 Task: Open Card Card0000000049 in Board Board0000000013 in Workspace WS0000000005 in Trello. Add Member Ayush98111@gmail.com to Card Card0000000049 in Board Board0000000013 in Workspace WS0000000005 in Trello. Add Green Label titled Label0000000049 to Card Card0000000049 in Board Board0000000013 in Workspace WS0000000005 in Trello. Add Checklist CL0000000049 to Card Card0000000049 in Board Board0000000013 in Workspace WS0000000005 in Trello. Add Dates with Start Date as Apr 08 2023 and Due Date as Apr 30 2023 to Card Card0000000049 in Board Board0000000013 in Workspace WS0000000005 in Trello
Action: Mouse moved to (100, 375)
Screenshot: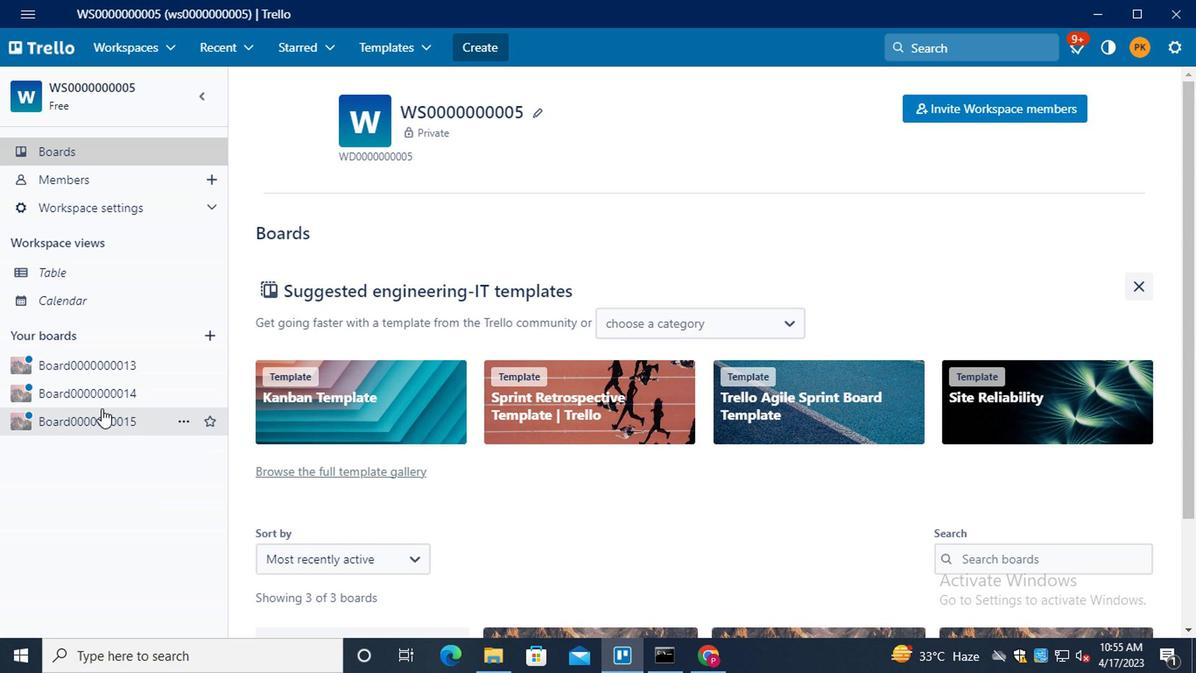 
Action: Mouse pressed left at (100, 375)
Screenshot: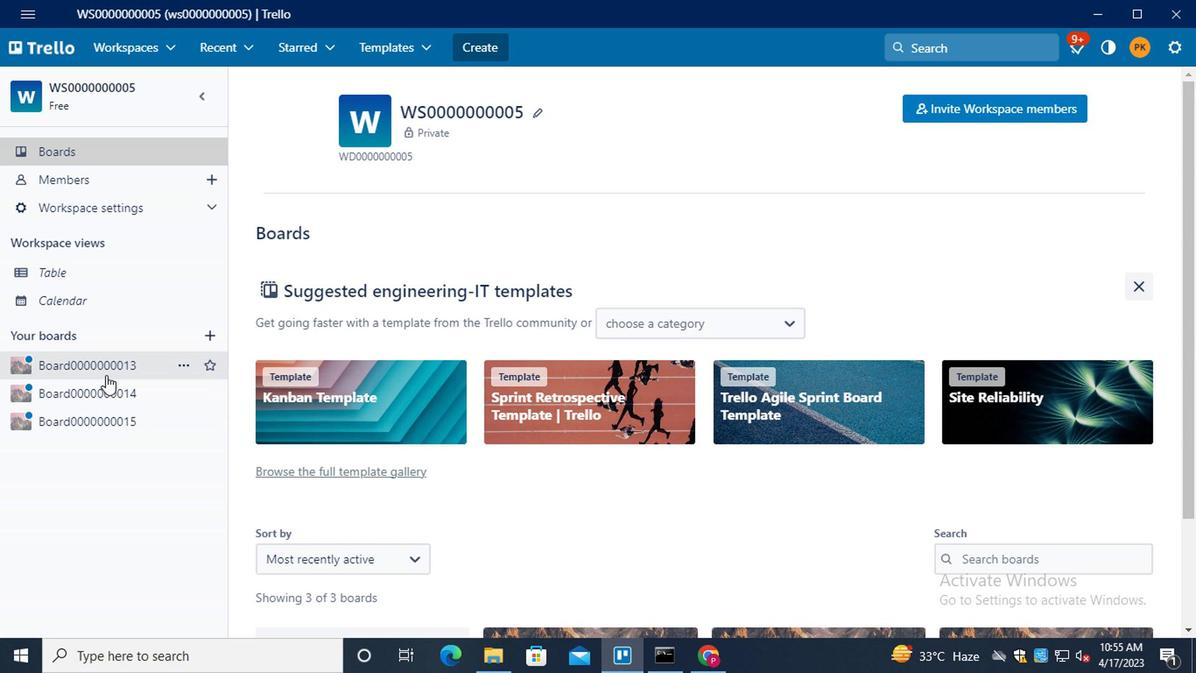 
Action: Mouse moved to (382, 168)
Screenshot: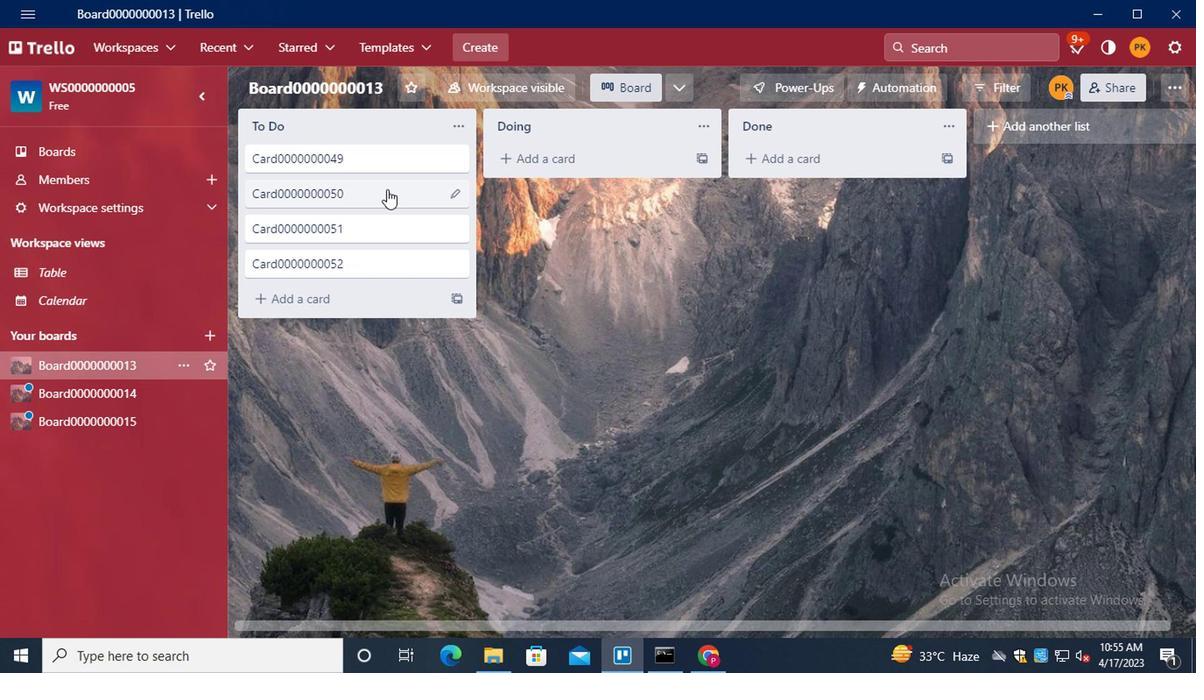 
Action: Mouse pressed left at (382, 168)
Screenshot: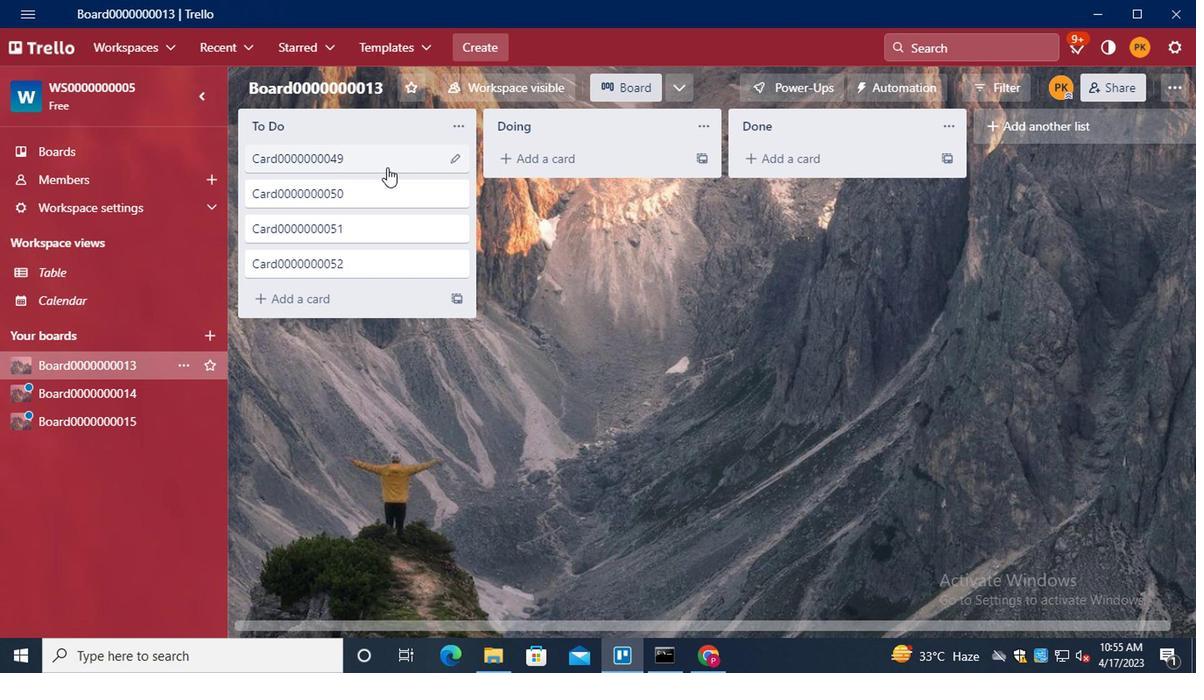 
Action: Mouse moved to (802, 170)
Screenshot: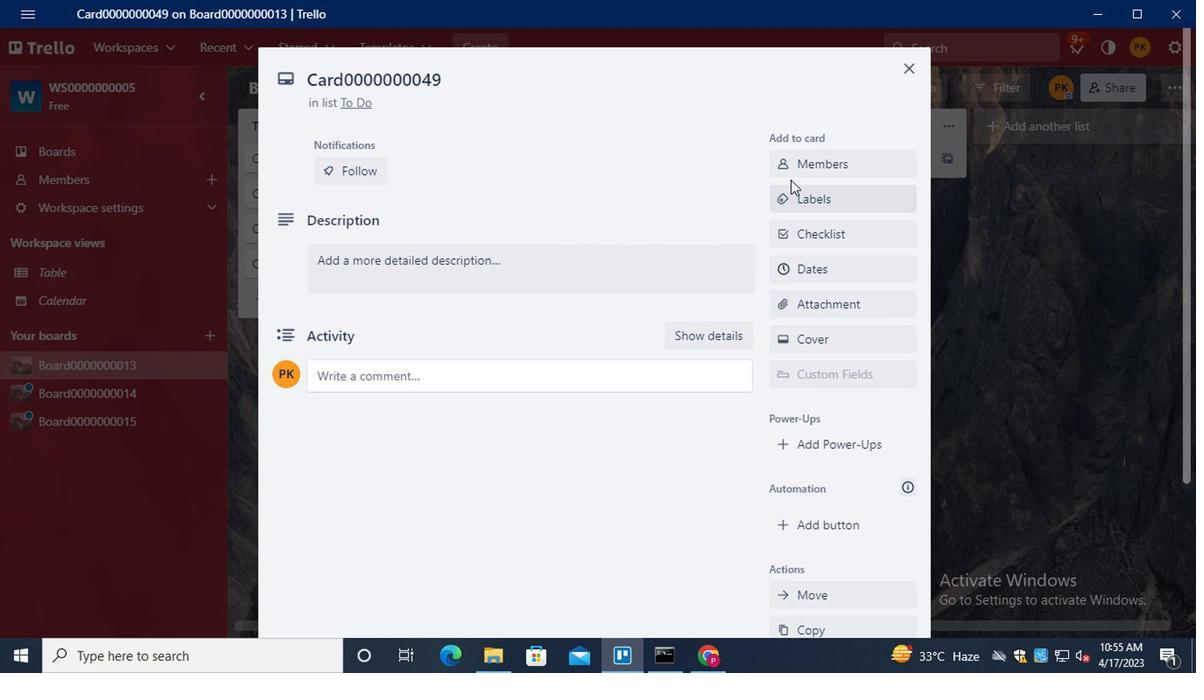 
Action: Mouse pressed left at (802, 170)
Screenshot: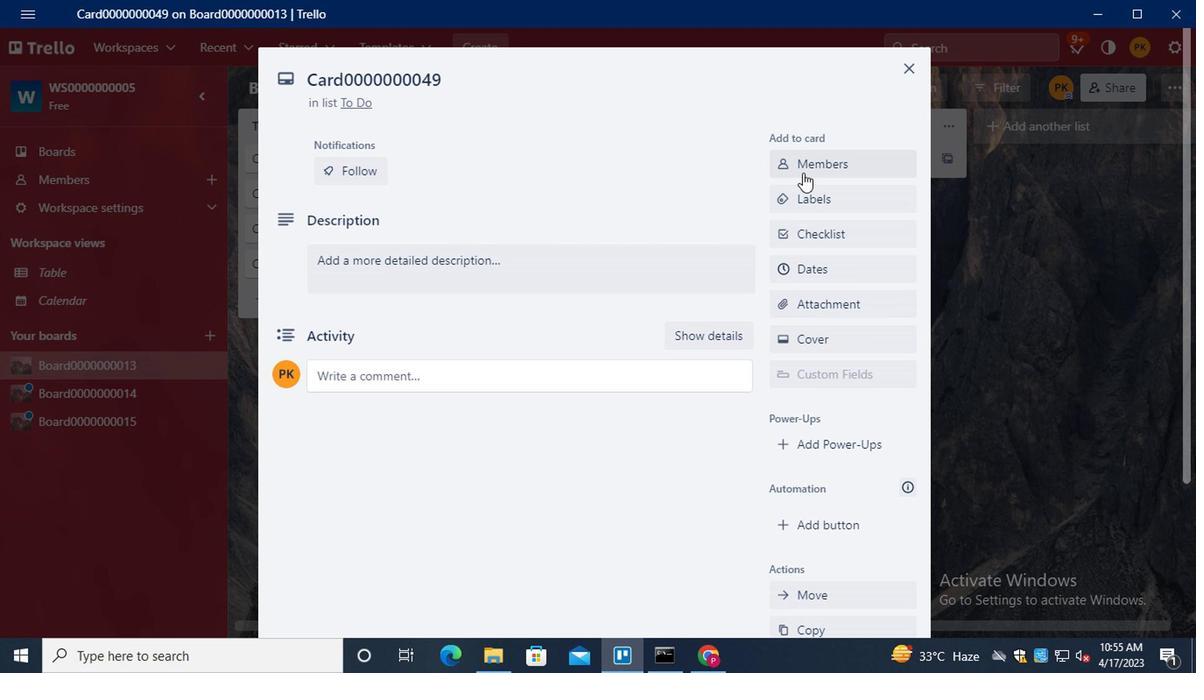 
Action: Mouse moved to (787, 179)
Screenshot: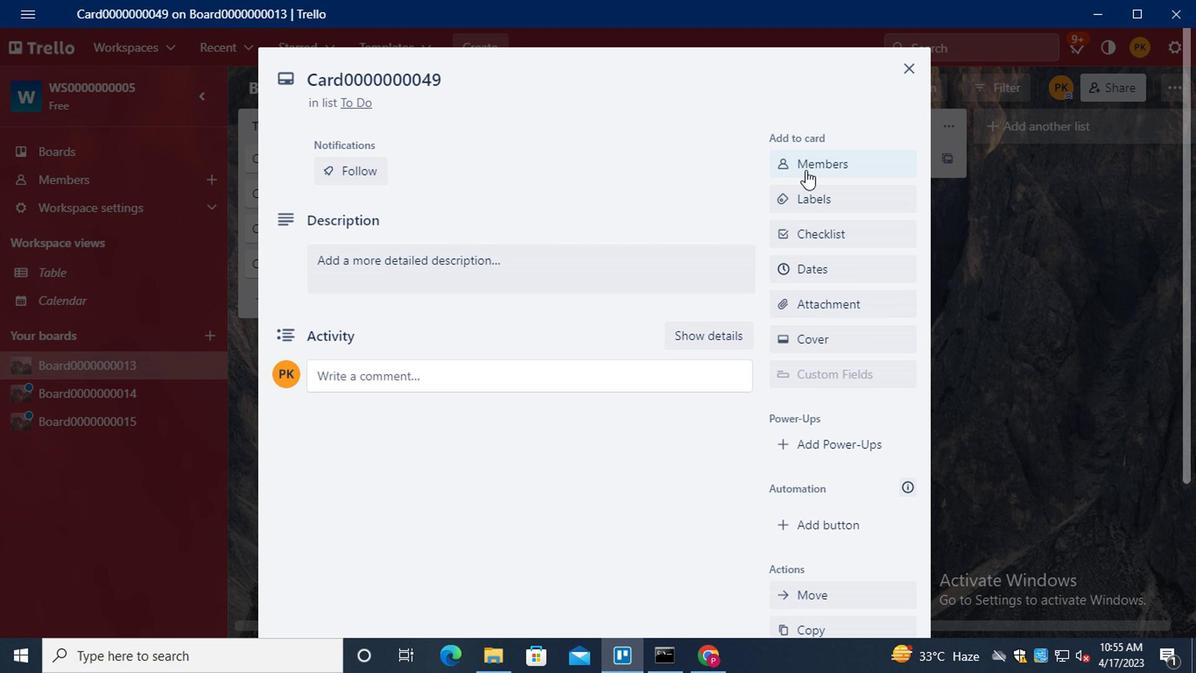 
Action: Key pressed <Key.shift>AYU
Screenshot: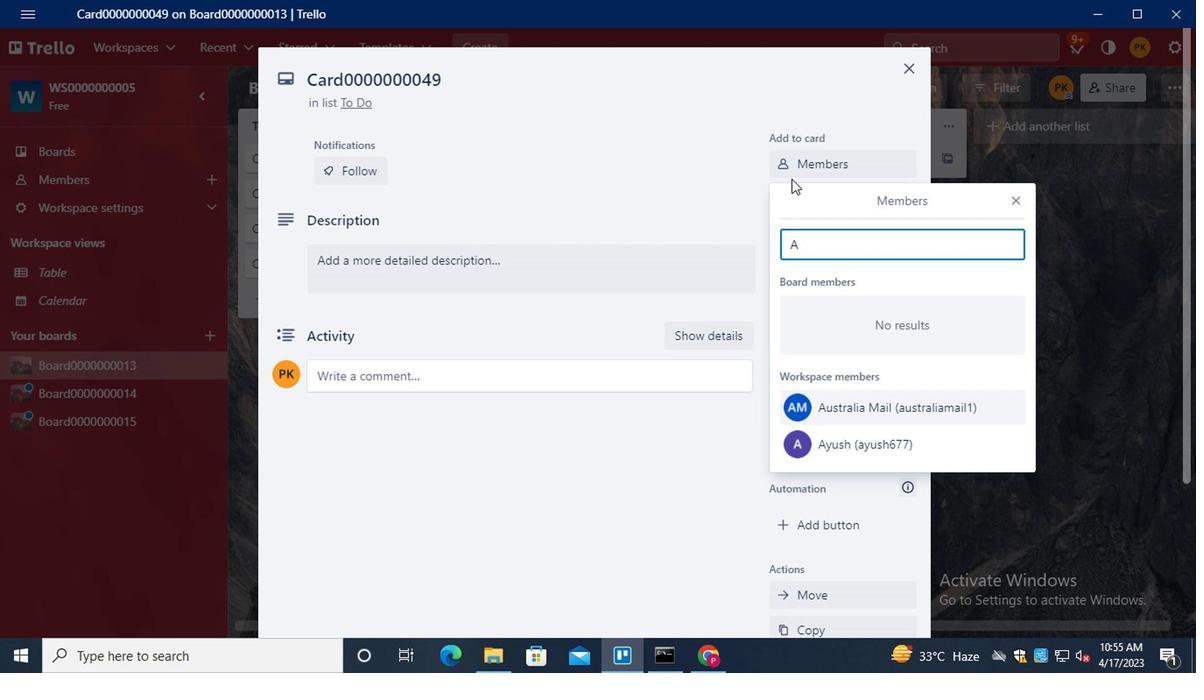 
Action: Mouse moved to (835, 414)
Screenshot: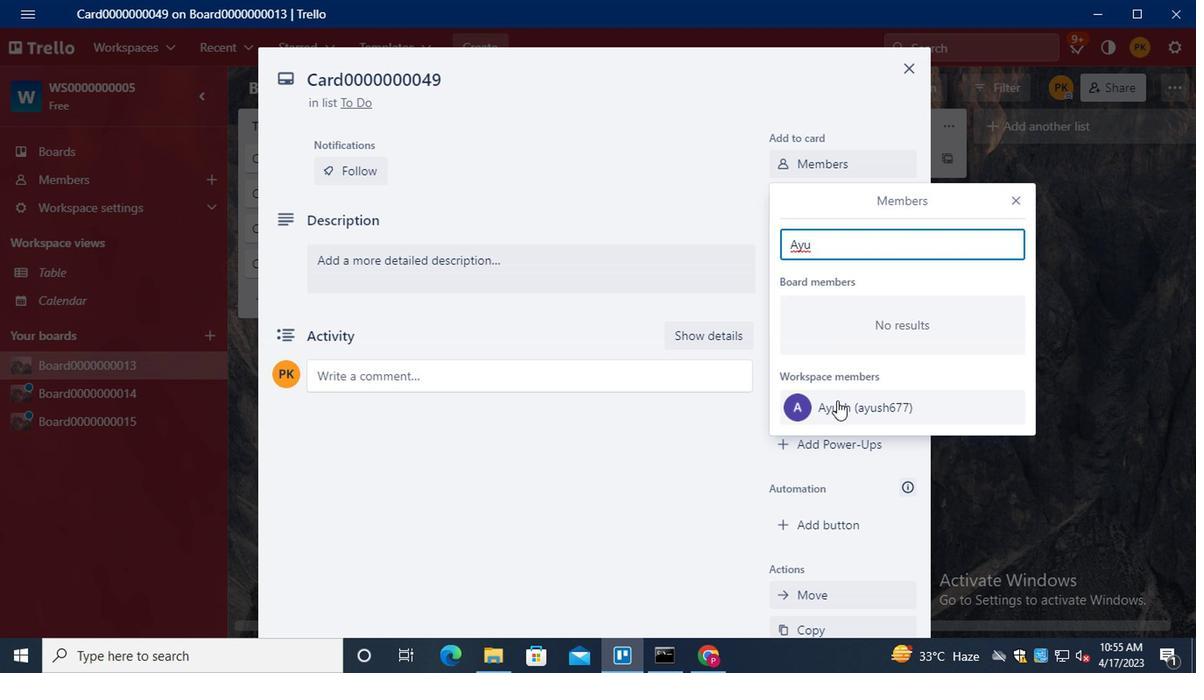 
Action: Mouse pressed left at (835, 414)
Screenshot: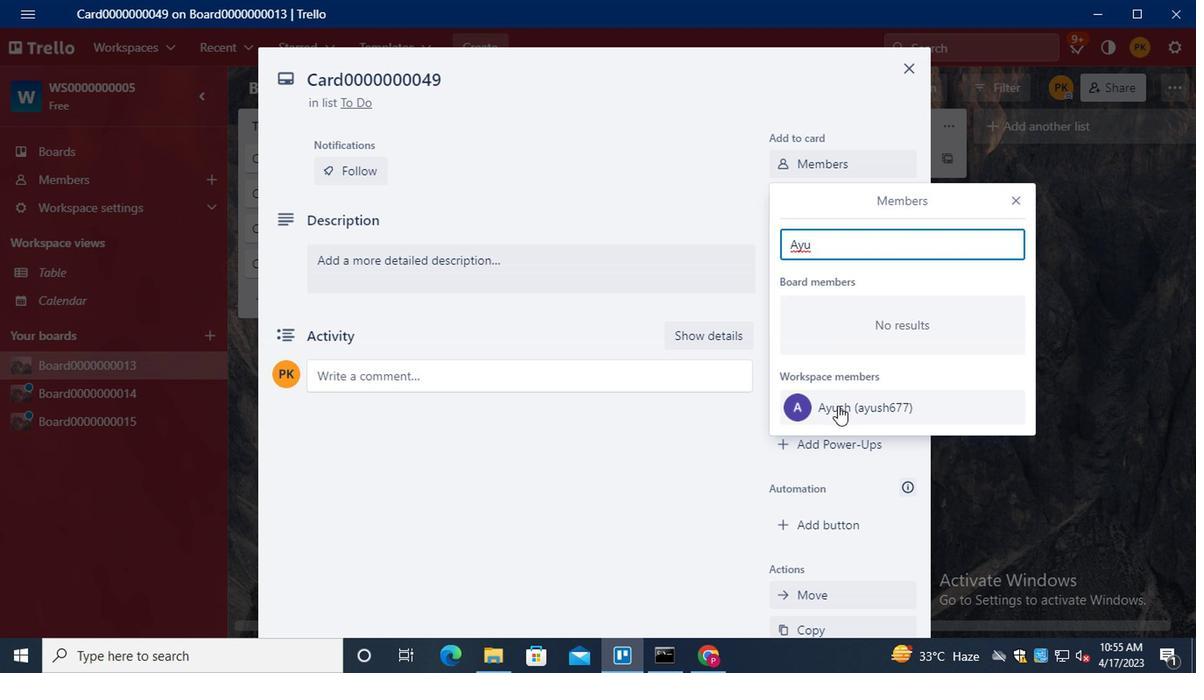 
Action: Mouse moved to (912, 260)
Screenshot: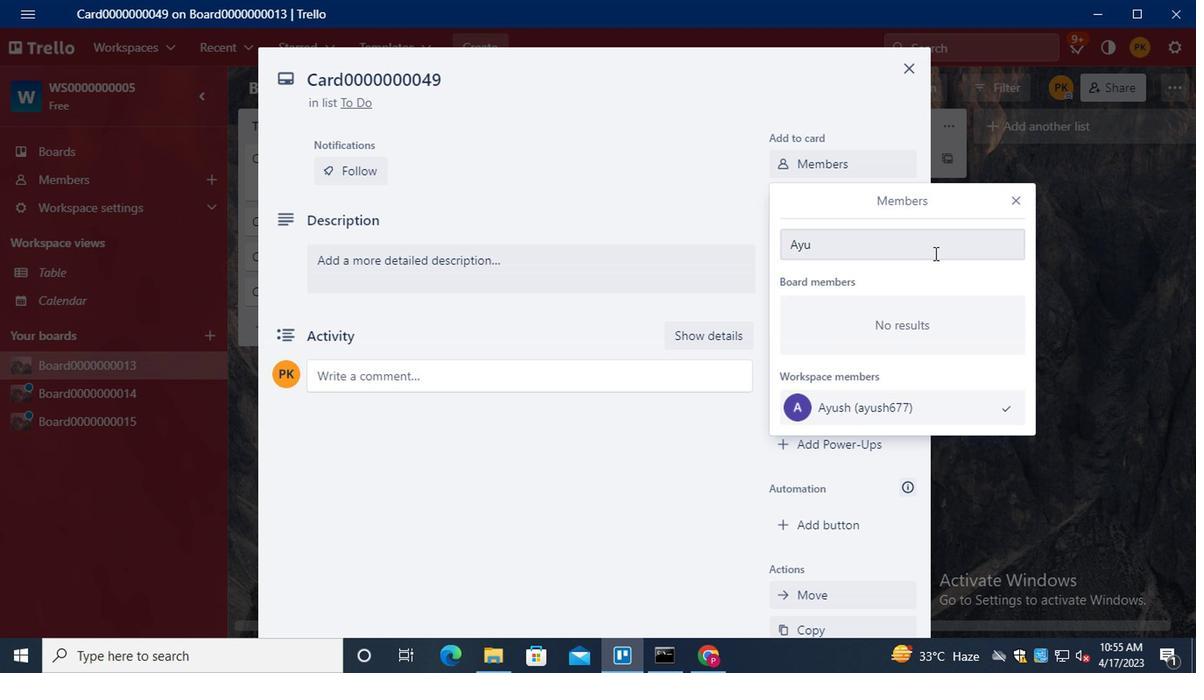 
Action: Mouse pressed left at (912, 260)
Screenshot: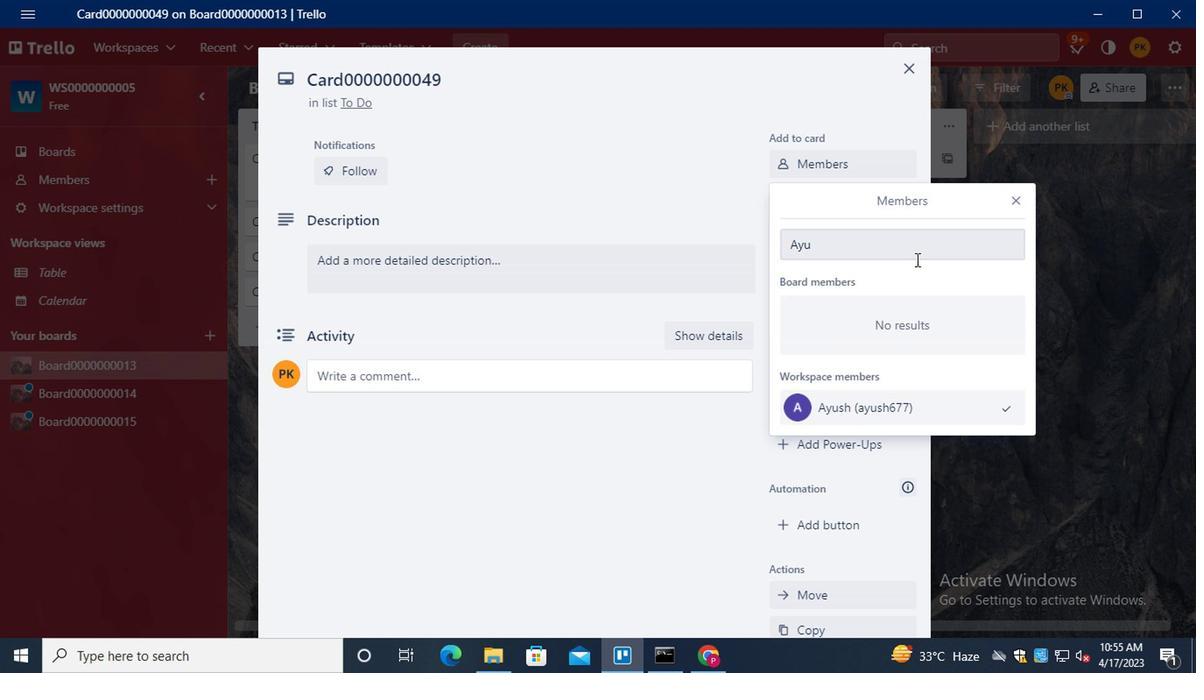 
Action: Key pressed SH98111<Key.shift>@GMAIL.COM
Screenshot: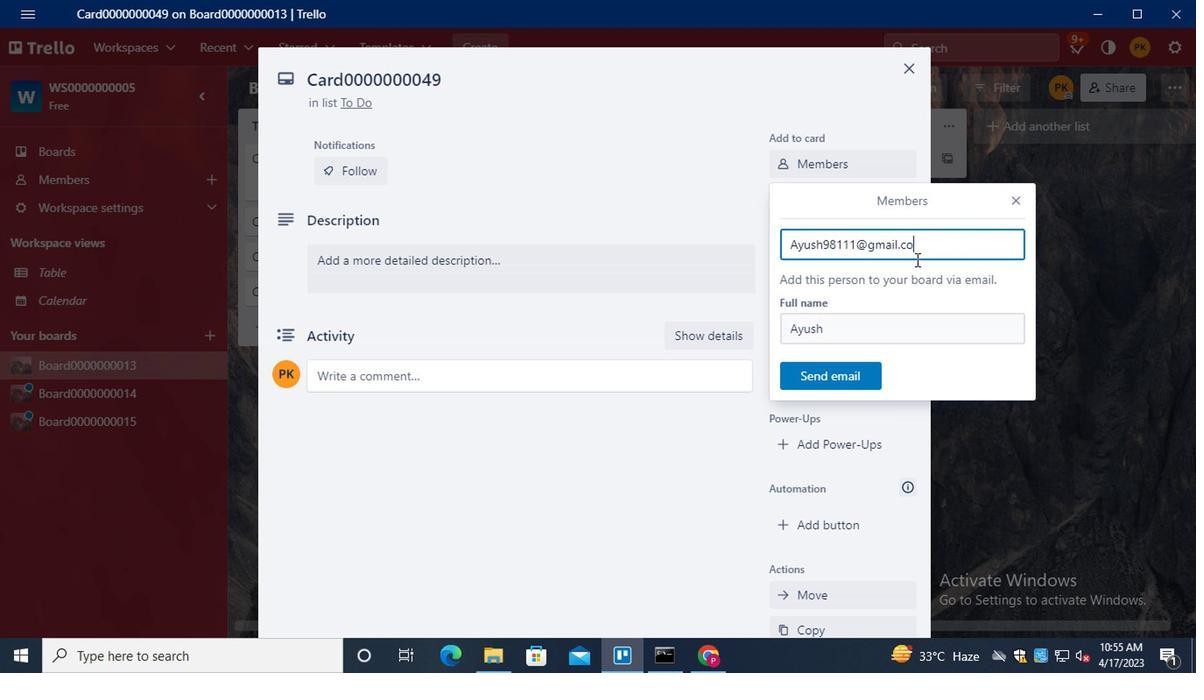 
Action: Mouse moved to (825, 370)
Screenshot: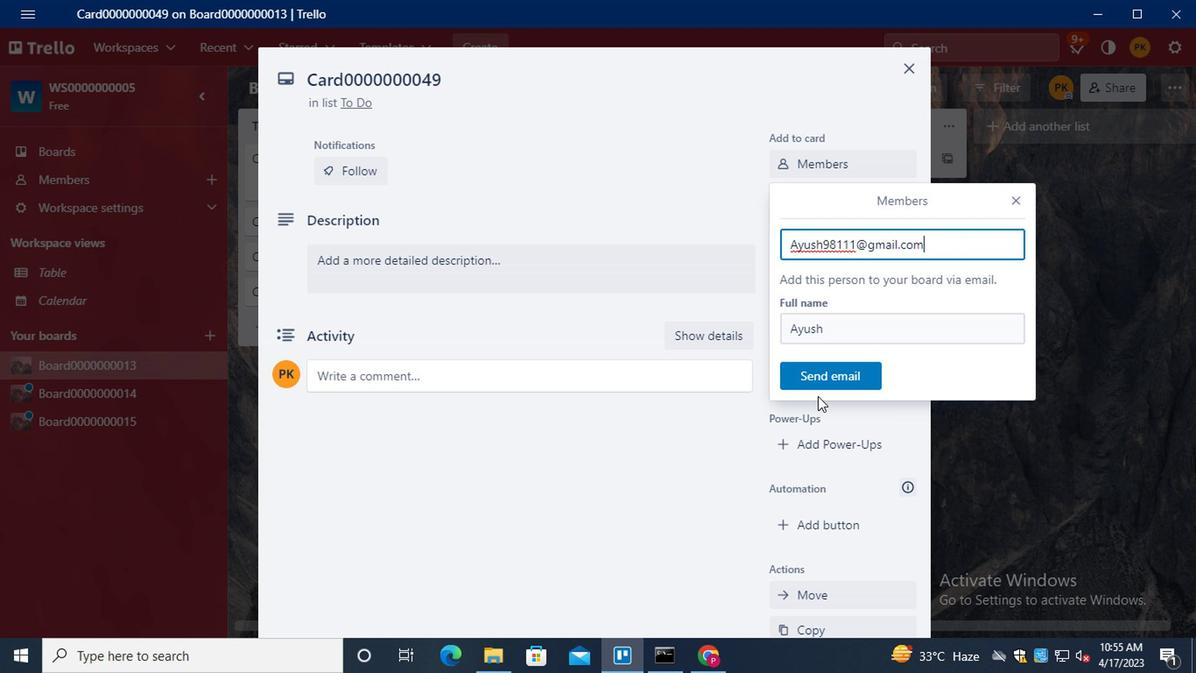 
Action: Mouse pressed left at (825, 370)
Screenshot: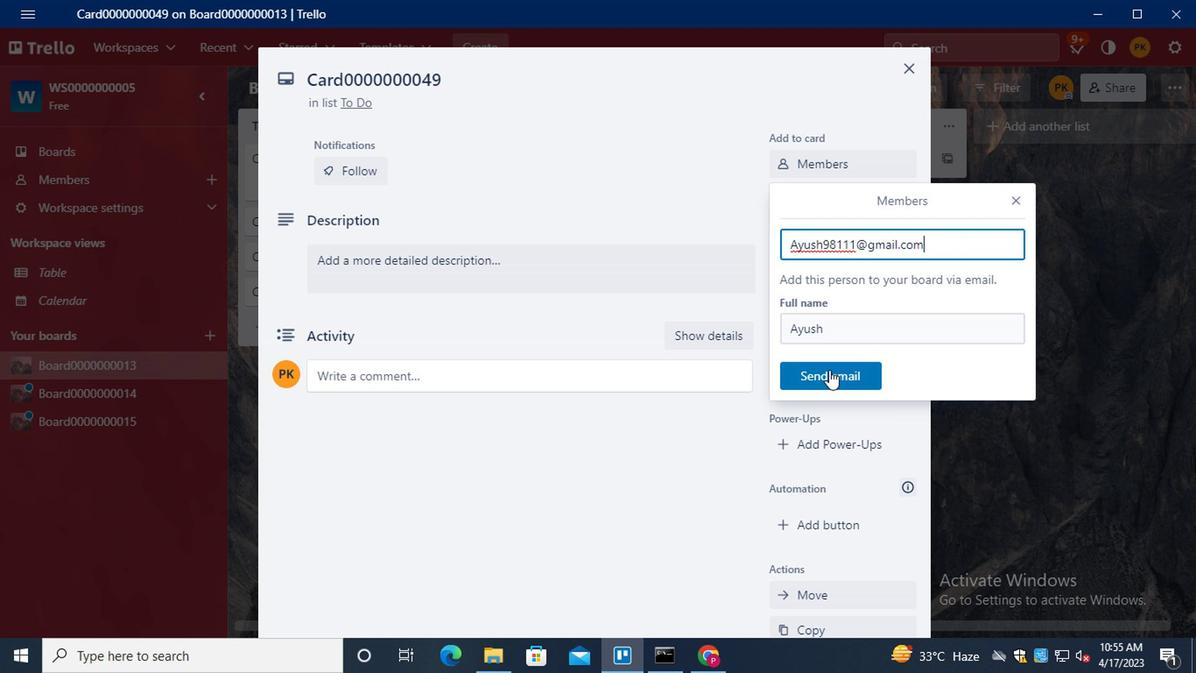 
Action: Mouse moved to (1011, 198)
Screenshot: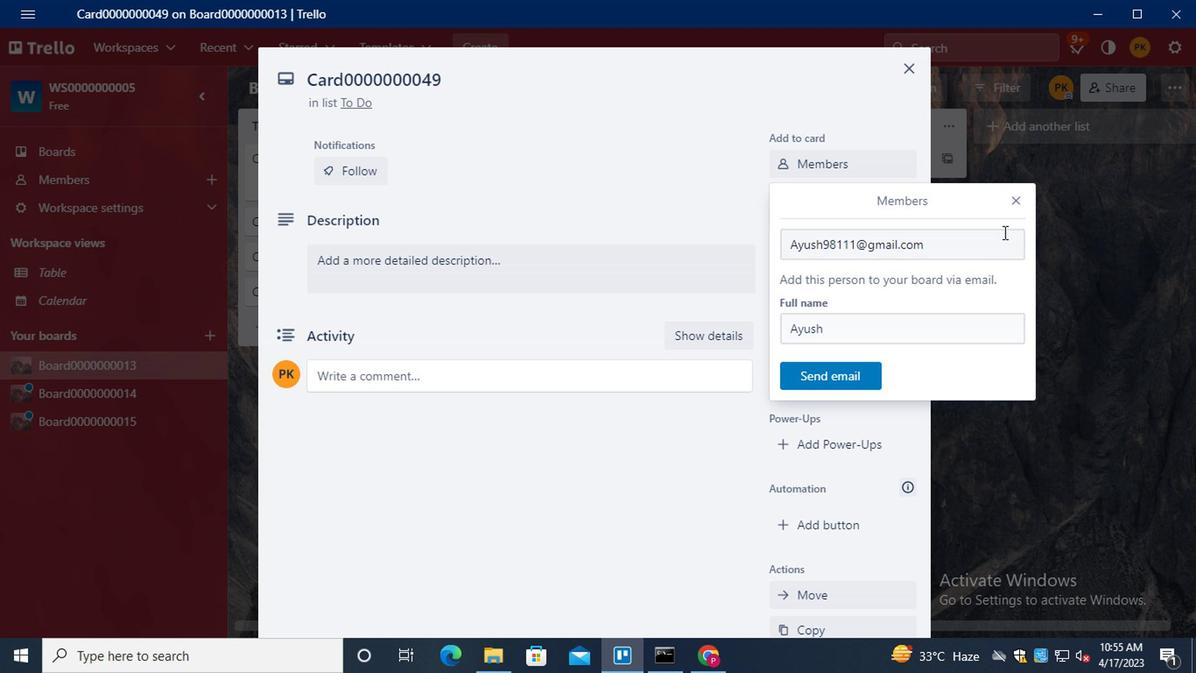
Action: Mouse pressed left at (1011, 198)
Screenshot: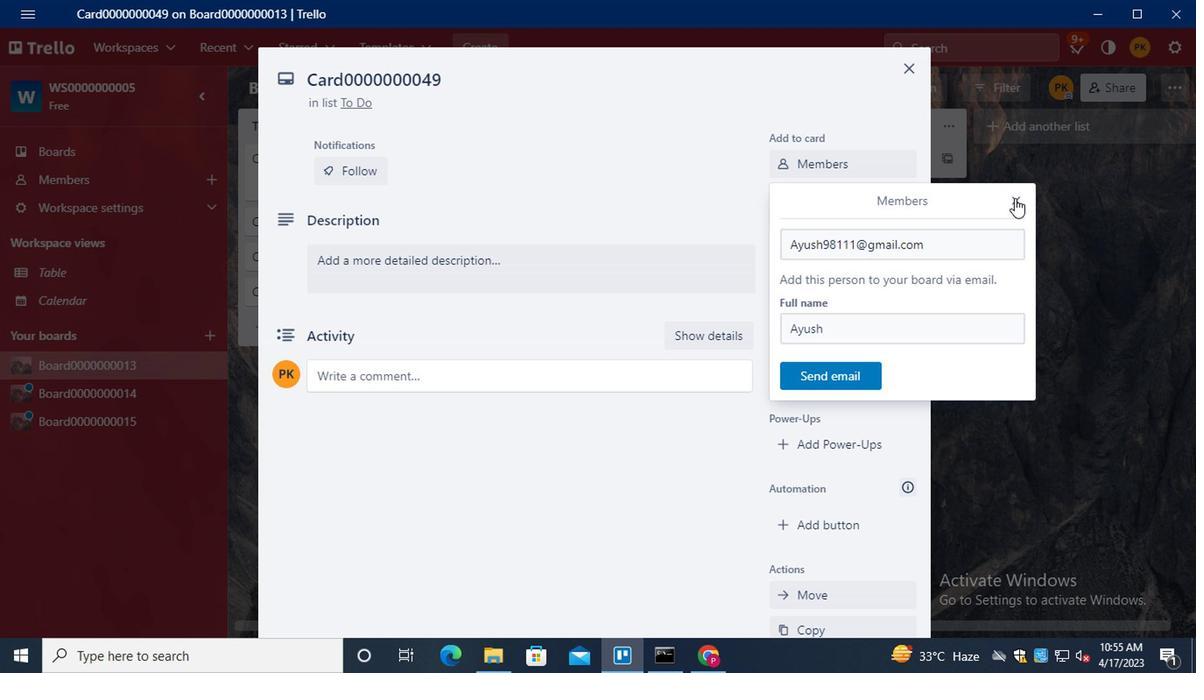 
Action: Mouse moved to (851, 203)
Screenshot: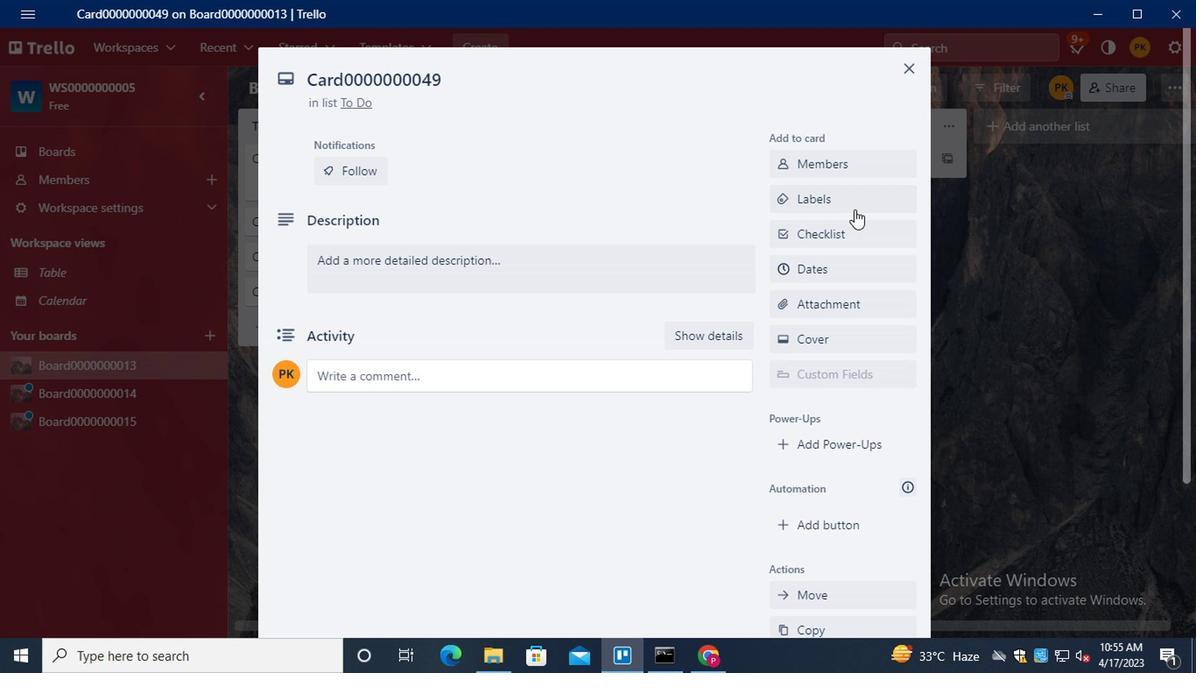 
Action: Mouse pressed left at (851, 203)
Screenshot: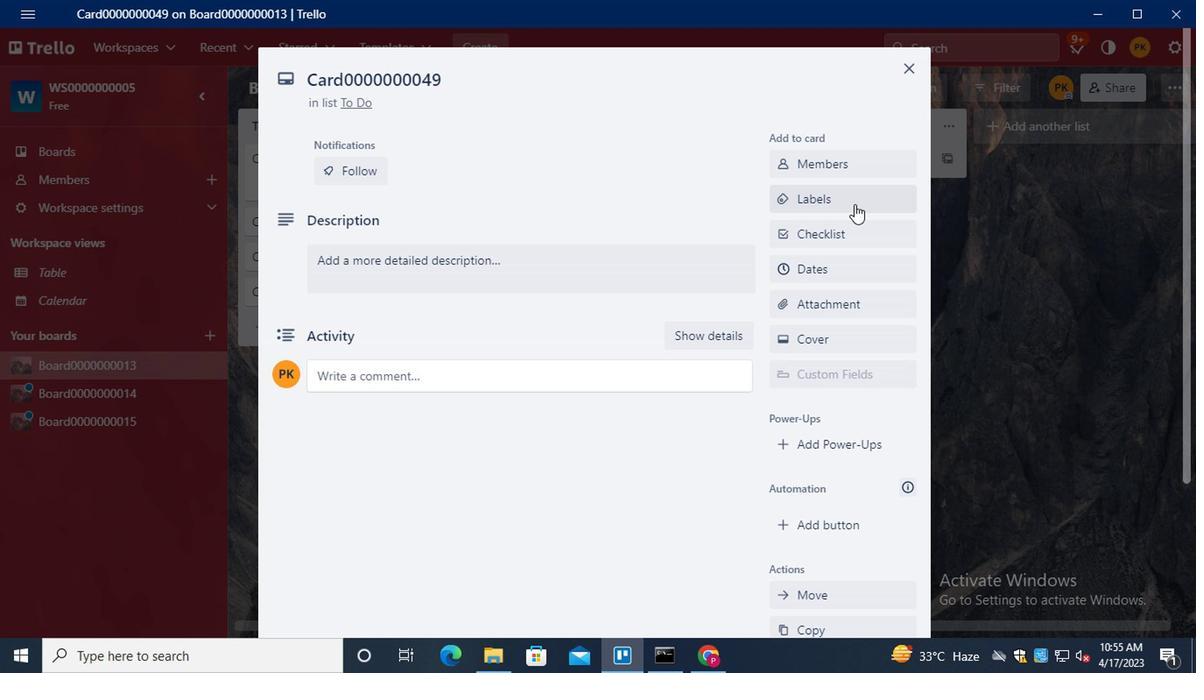
Action: Mouse moved to (864, 398)
Screenshot: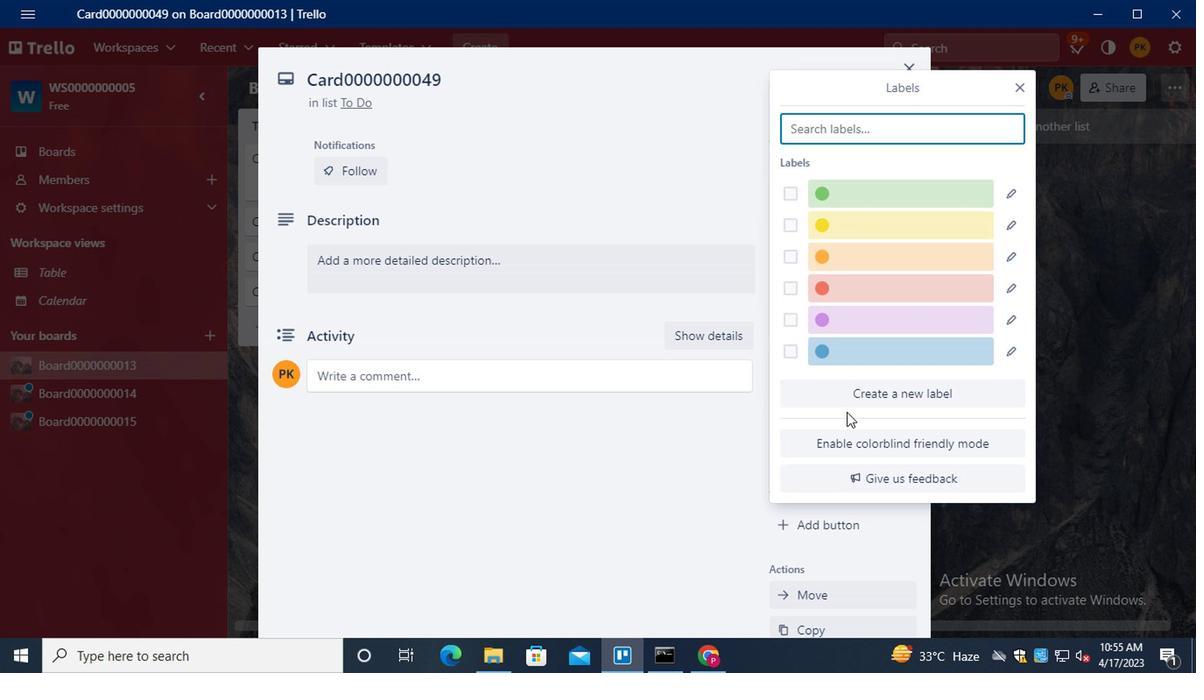 
Action: Mouse pressed left at (864, 398)
Screenshot: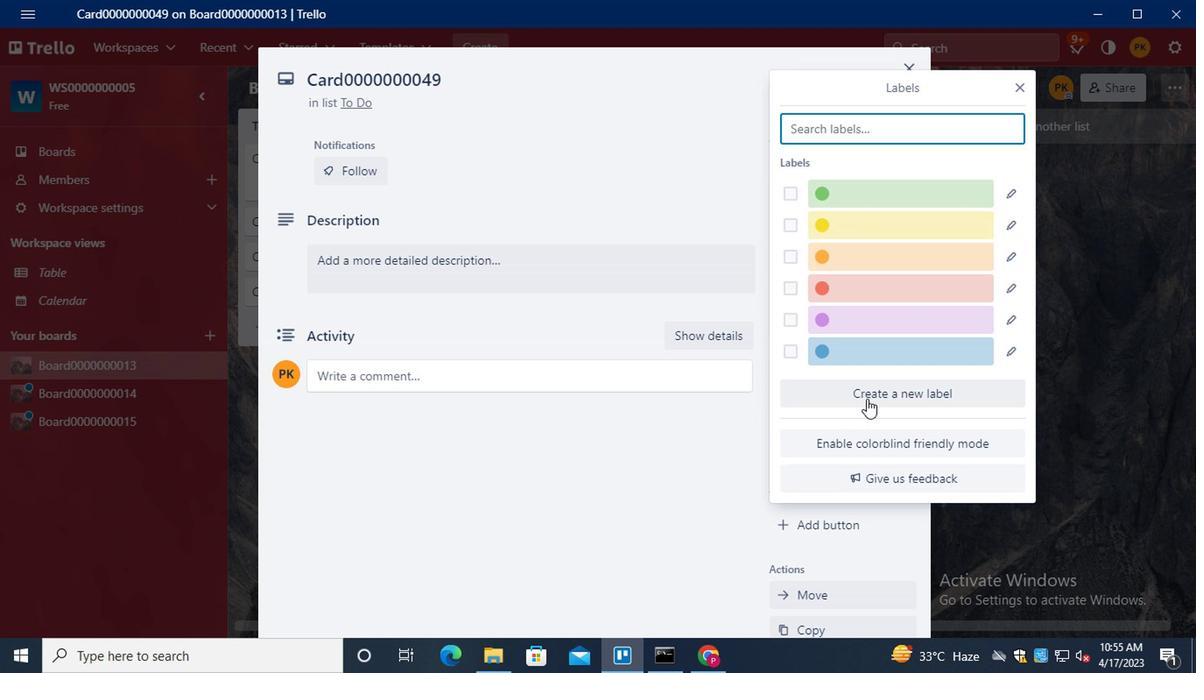 
Action: Mouse moved to (852, 238)
Screenshot: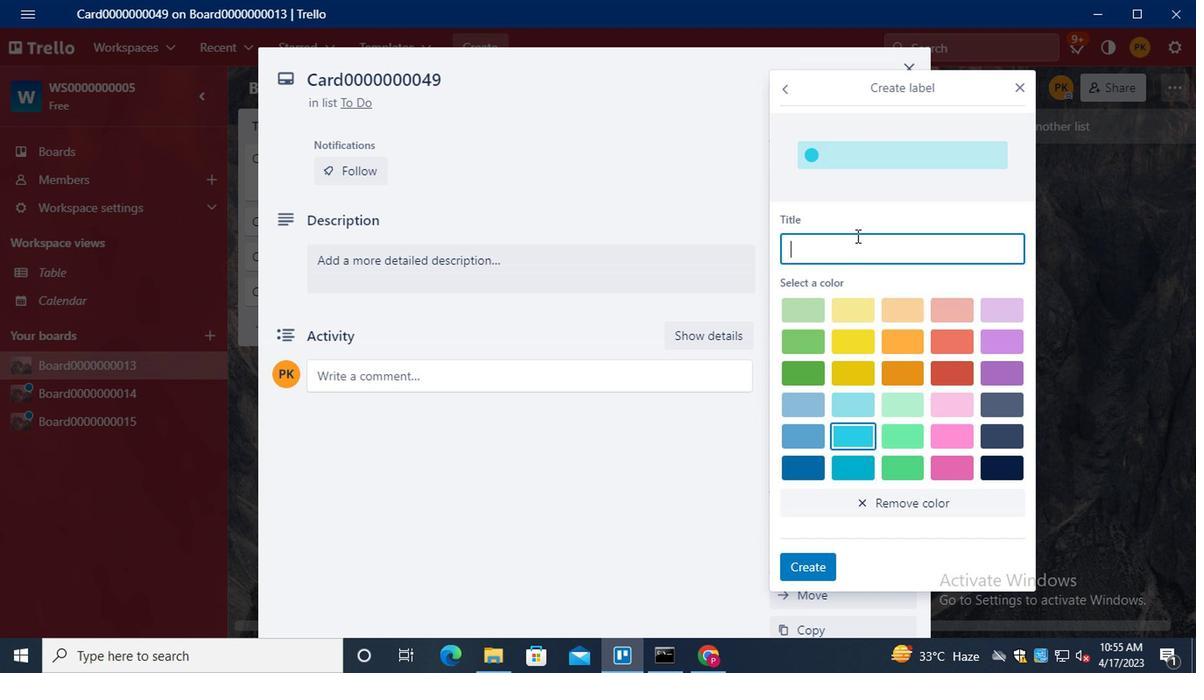 
Action: Key pressed <Key.shift>LABEL0000000049
Screenshot: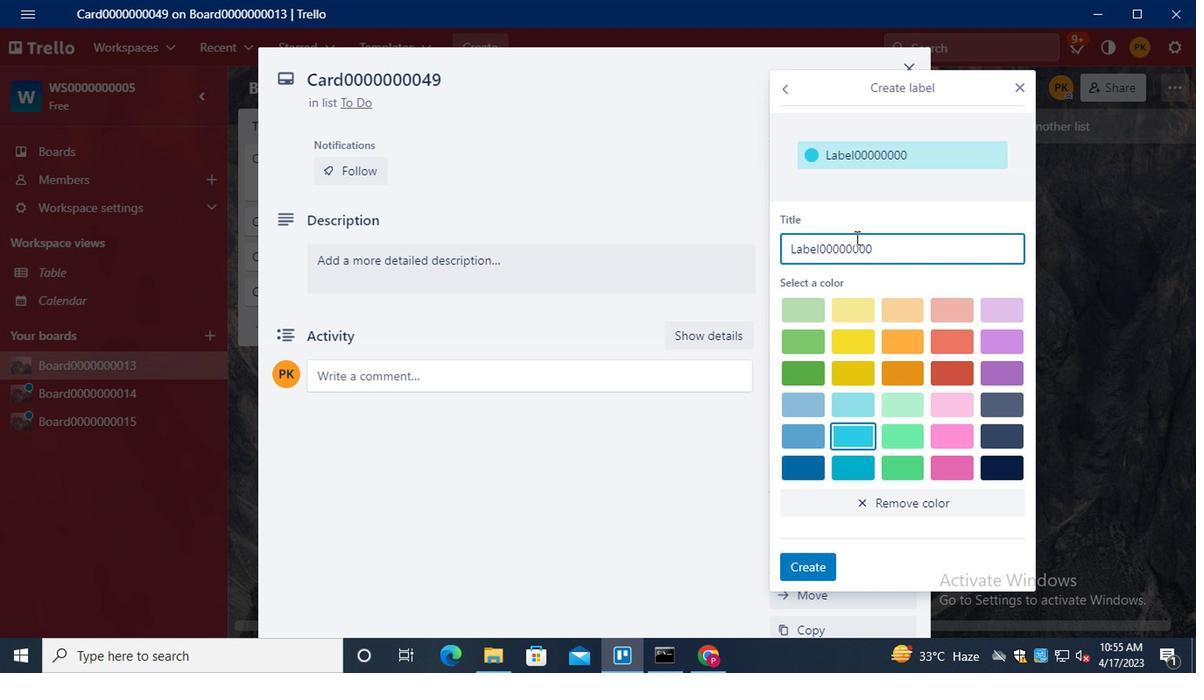 
Action: Mouse moved to (809, 344)
Screenshot: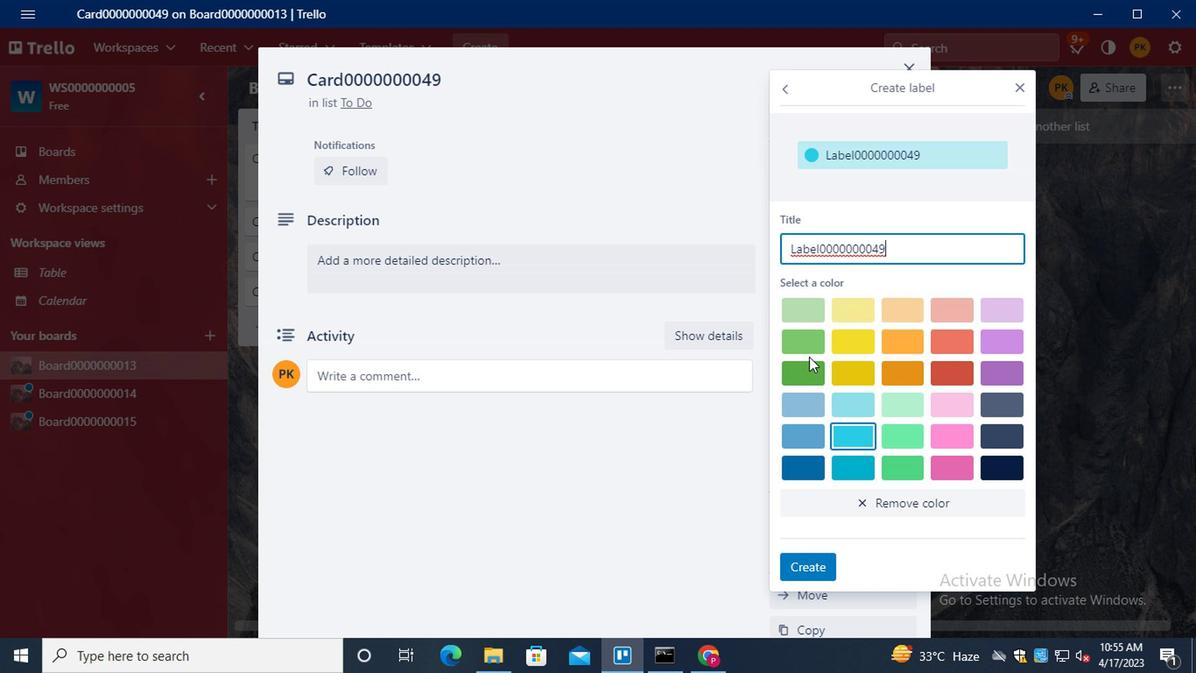 
Action: Mouse pressed left at (809, 344)
Screenshot: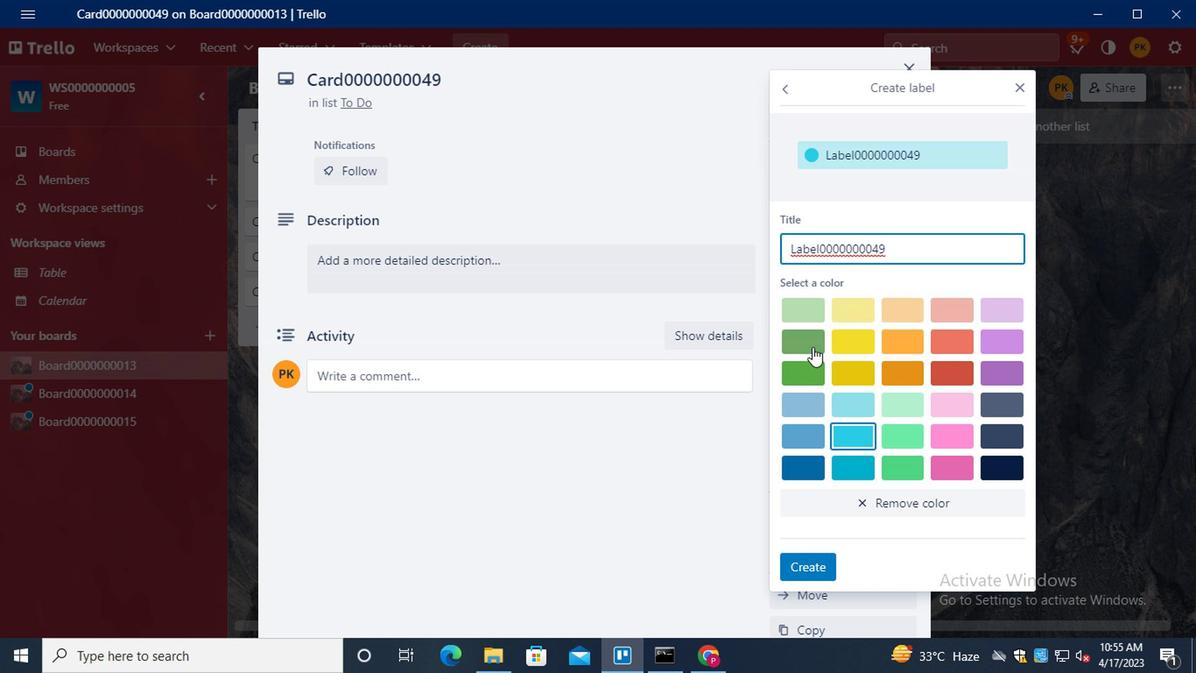 
Action: Mouse moved to (807, 564)
Screenshot: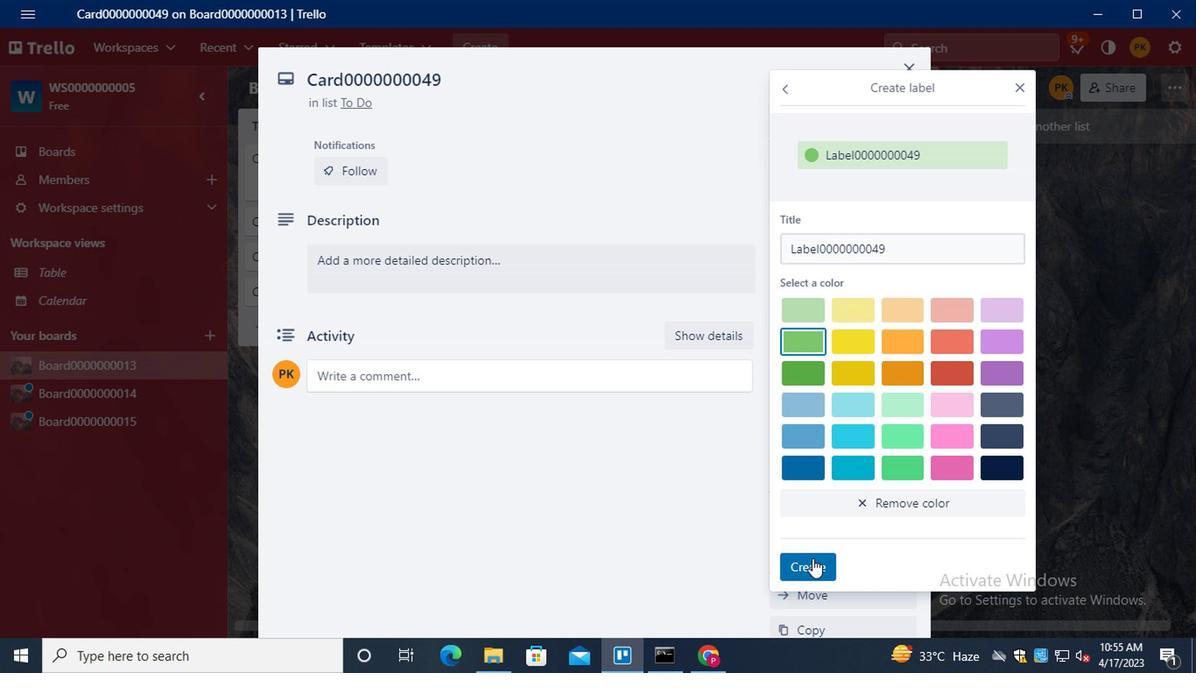 
Action: Mouse pressed left at (807, 564)
Screenshot: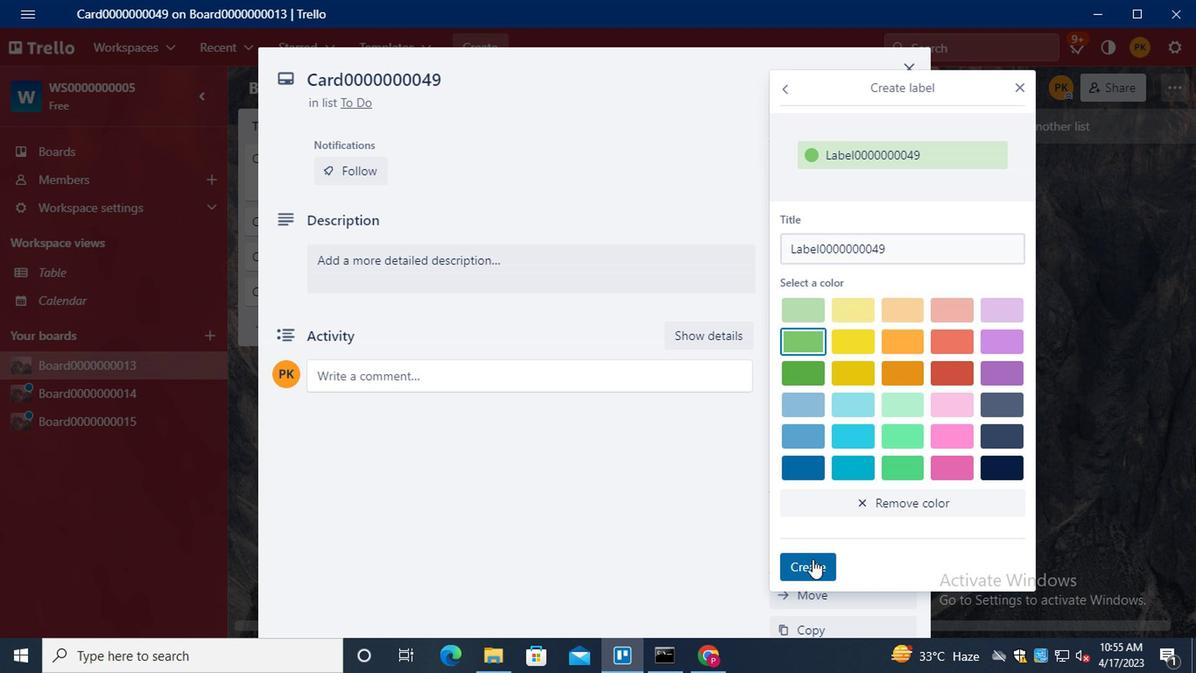 
Action: Mouse moved to (1013, 91)
Screenshot: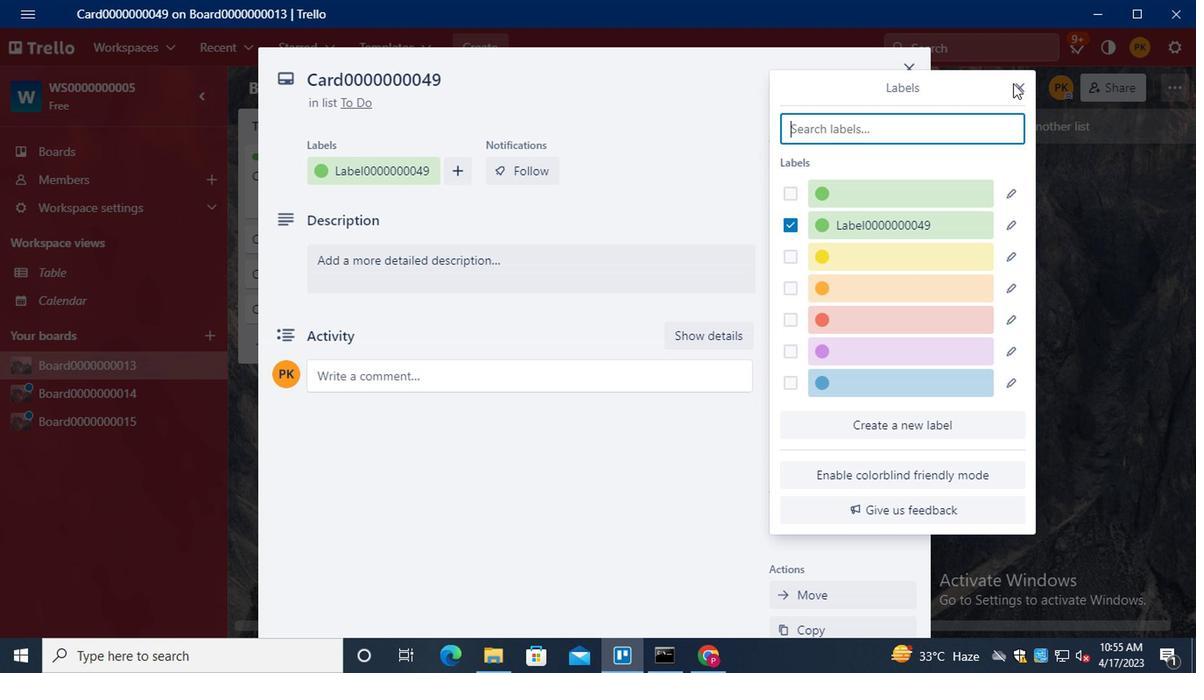
Action: Mouse pressed left at (1013, 91)
Screenshot: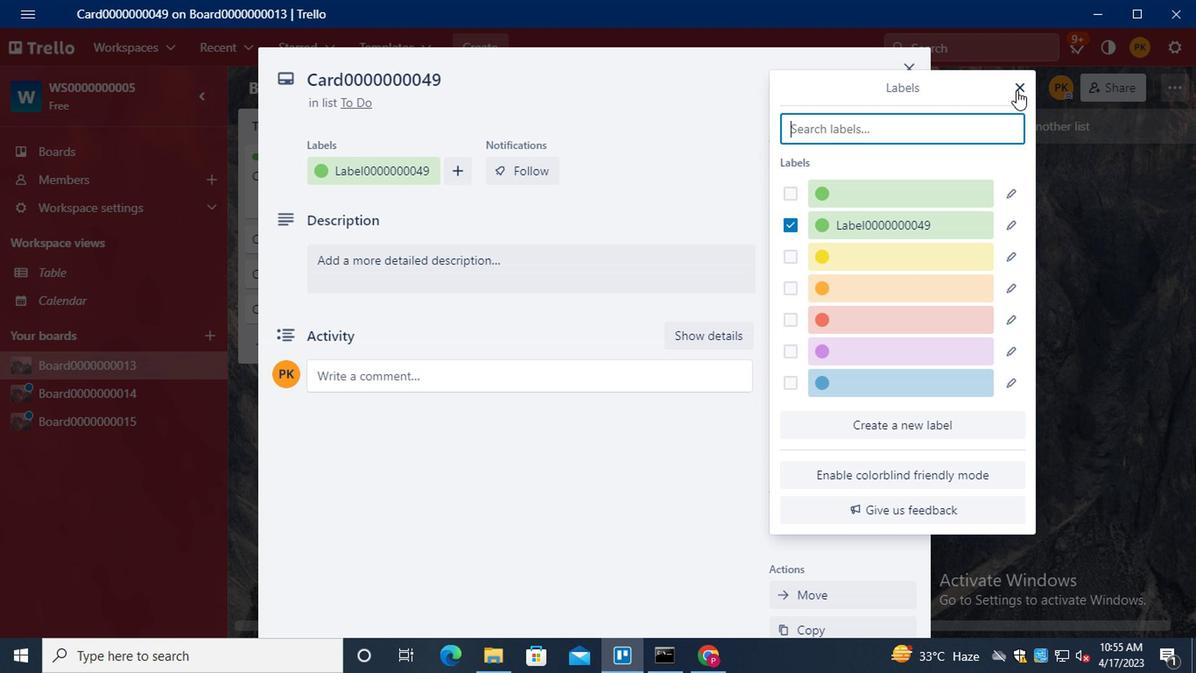 
Action: Mouse moved to (875, 244)
Screenshot: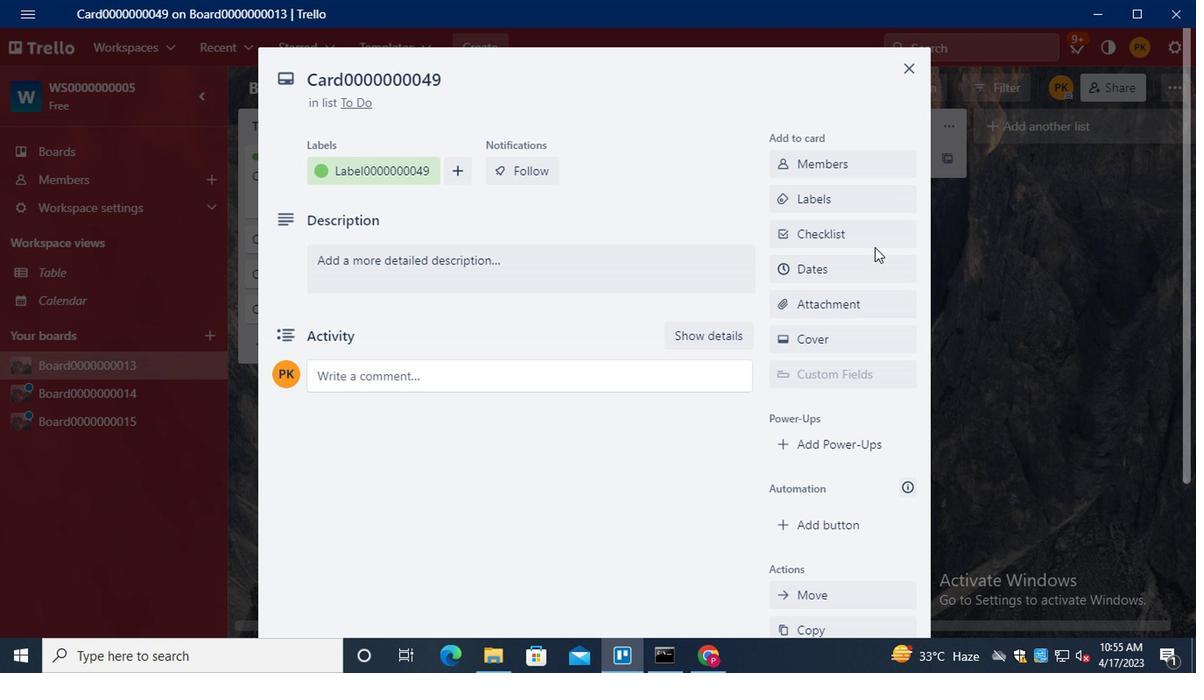 
Action: Mouse pressed left at (875, 244)
Screenshot: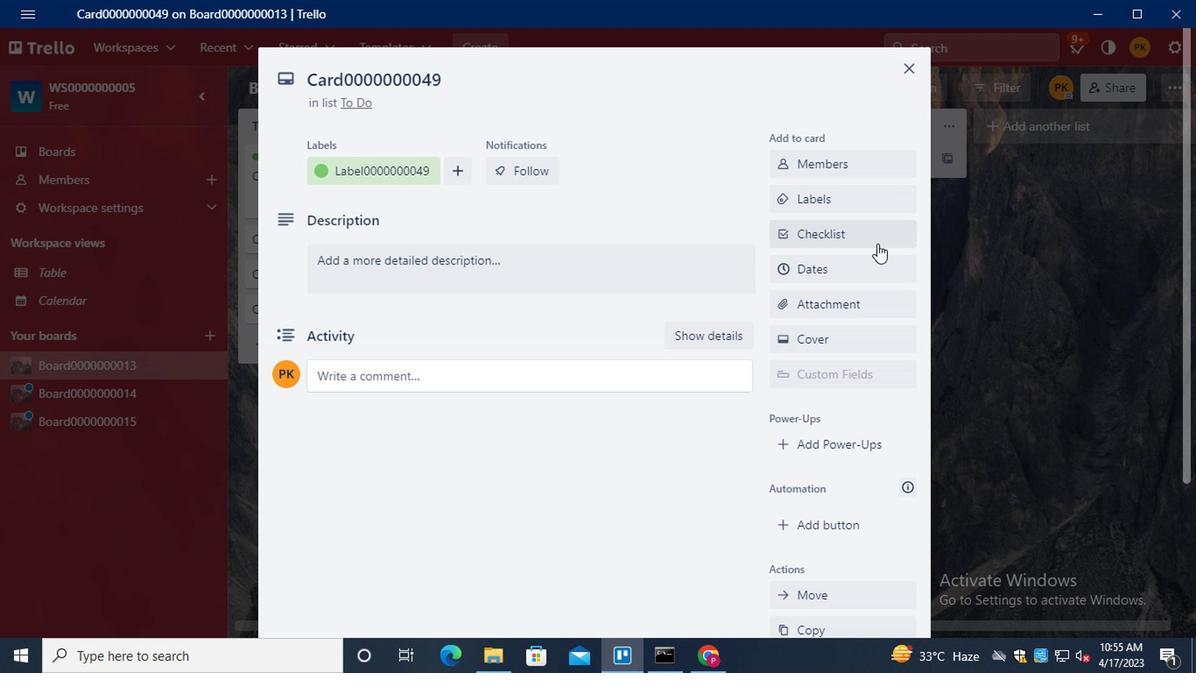 
Action: Key pressed <Key.shift>CL0000000049
Screenshot: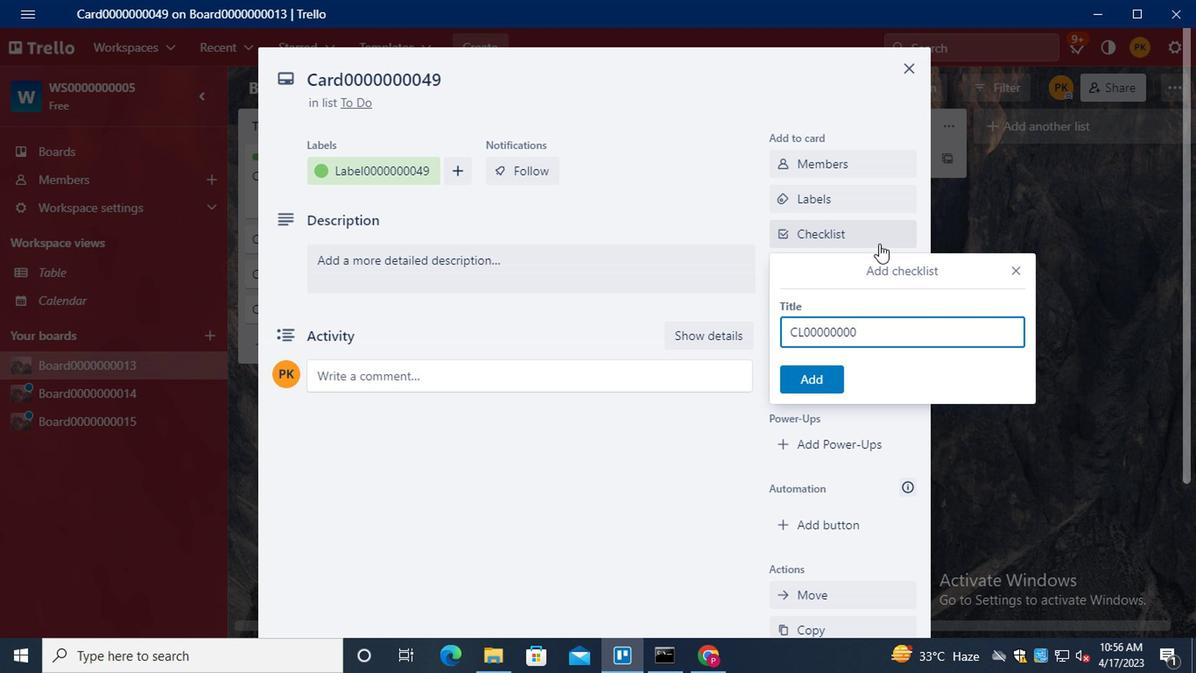 
Action: Mouse moved to (813, 392)
Screenshot: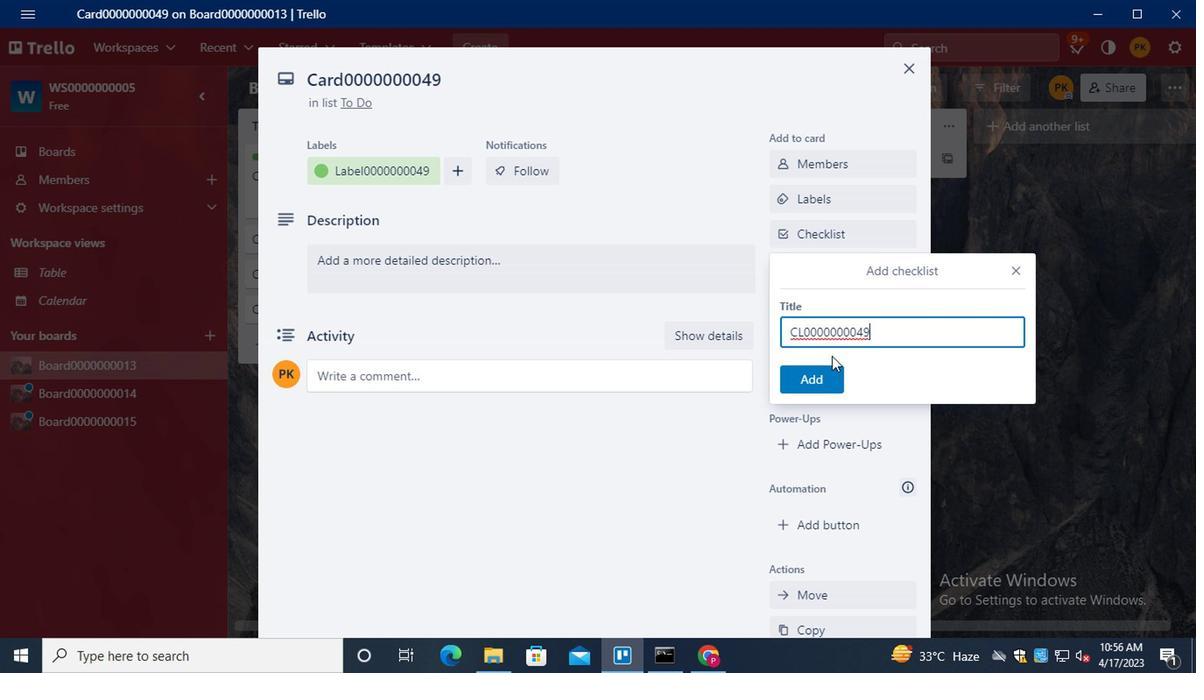 
Action: Mouse pressed left at (813, 392)
Screenshot: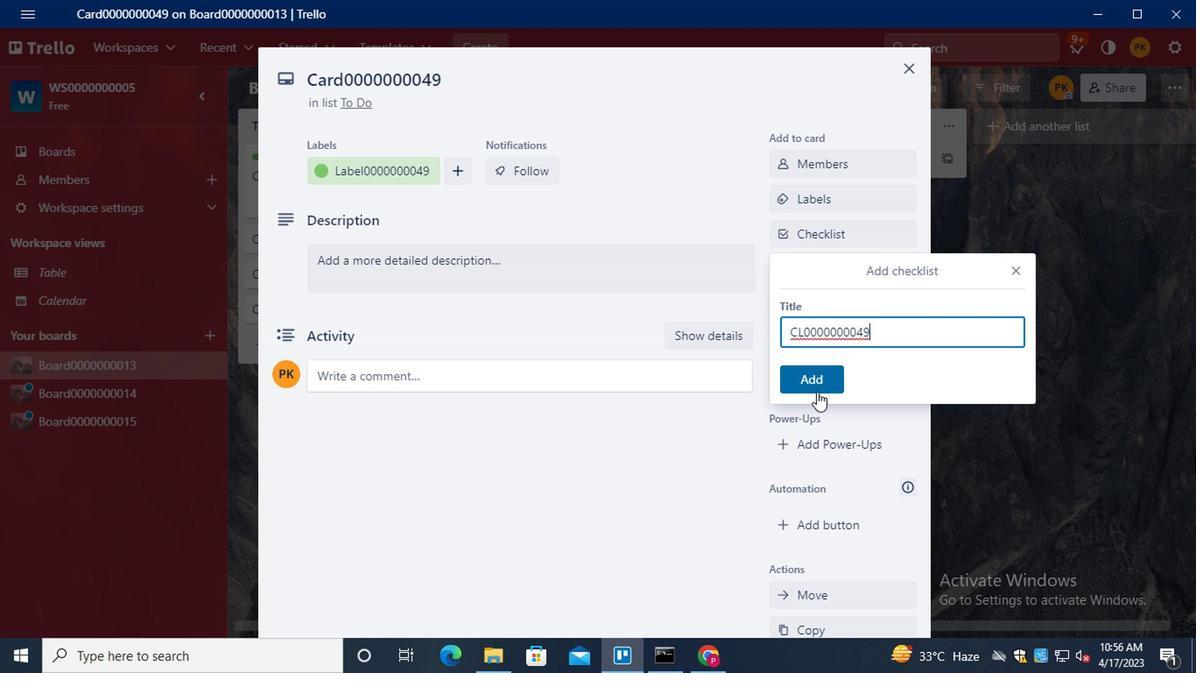 
Action: Mouse moved to (841, 280)
Screenshot: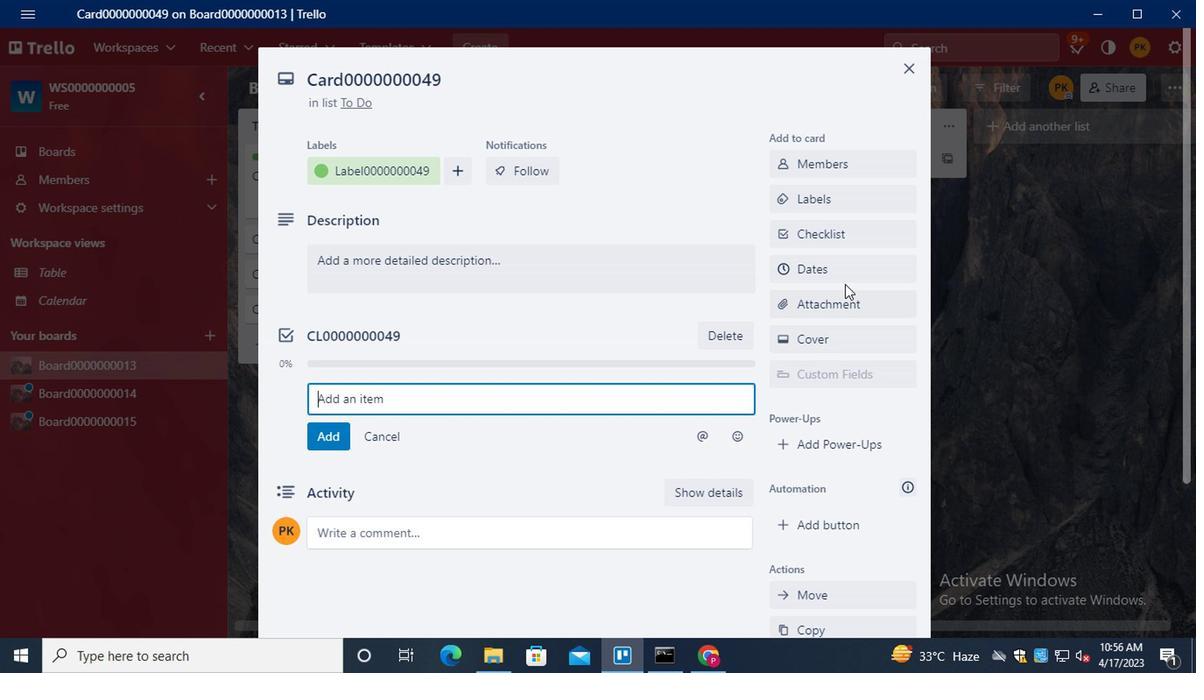 
Action: Mouse pressed left at (841, 280)
Screenshot: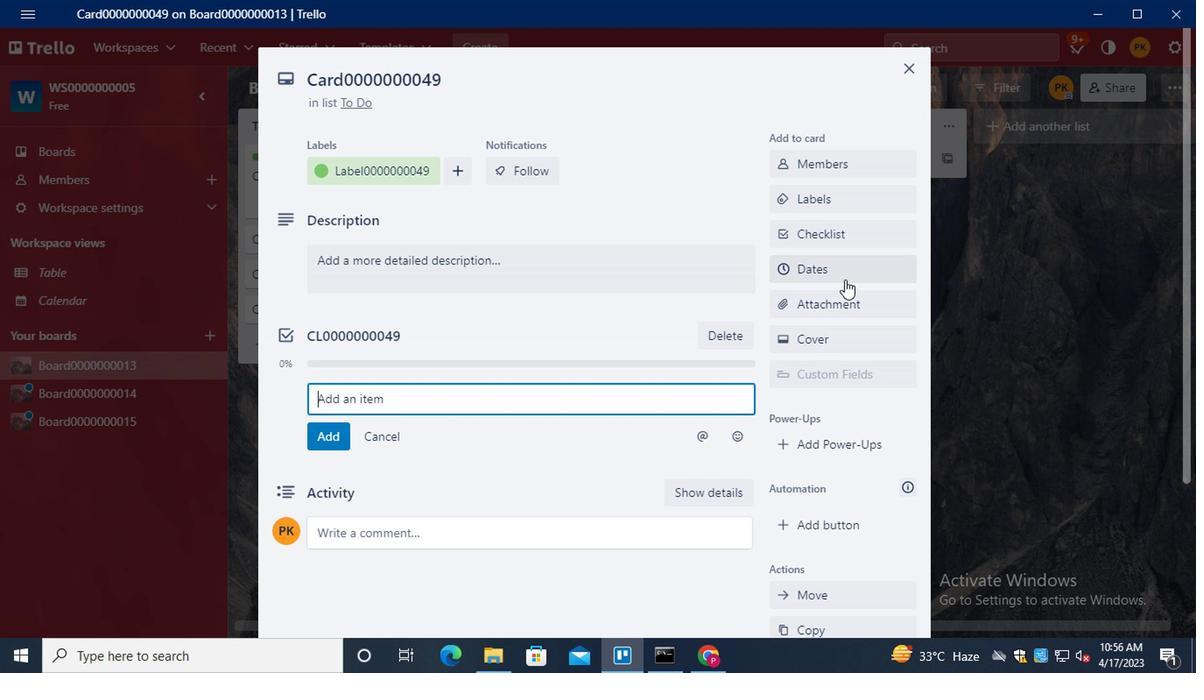 
Action: Mouse moved to (778, 404)
Screenshot: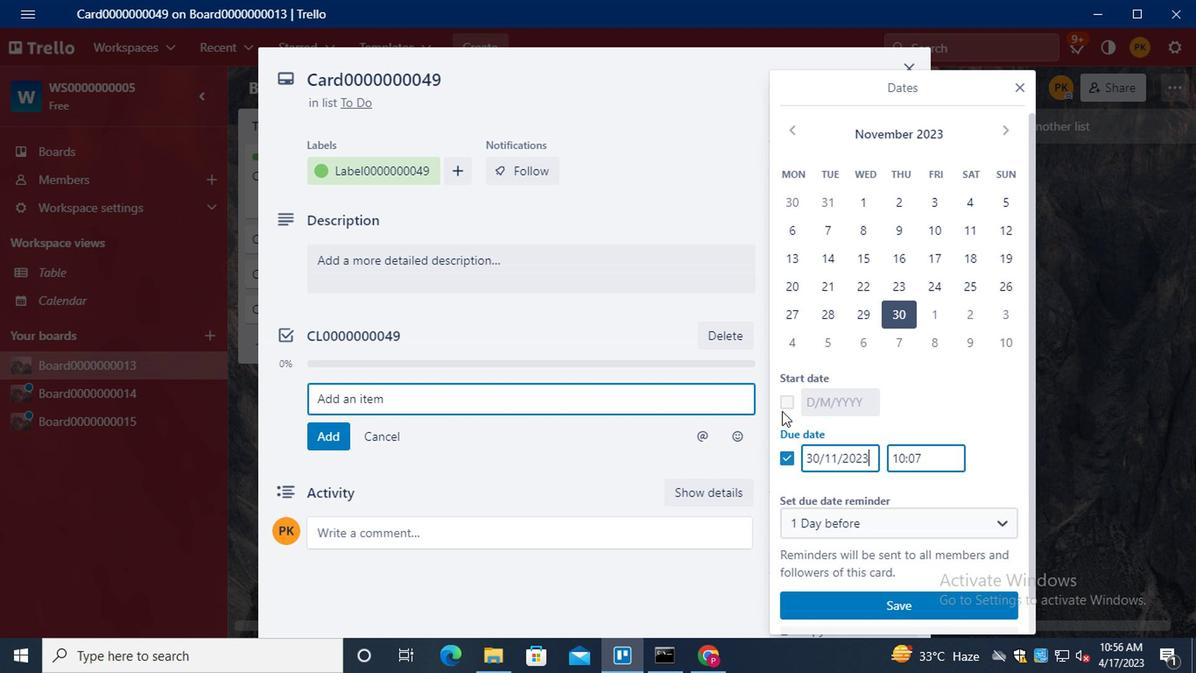 
Action: Mouse pressed left at (778, 404)
Screenshot: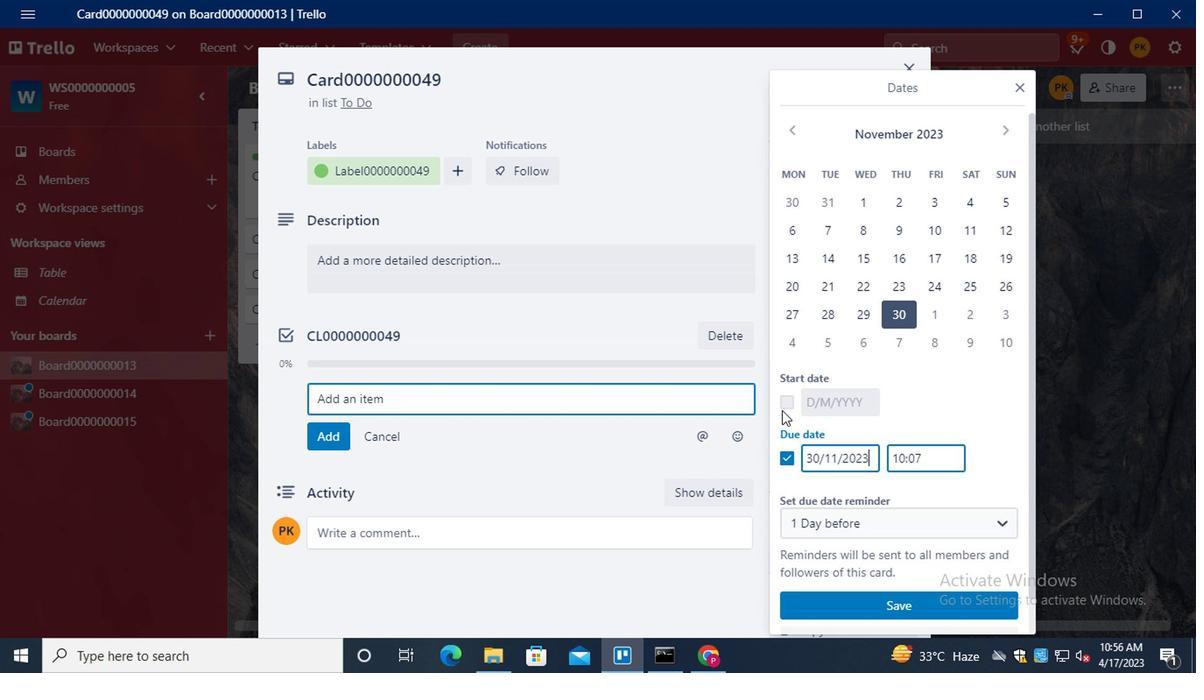 
Action: Mouse moved to (792, 133)
Screenshot: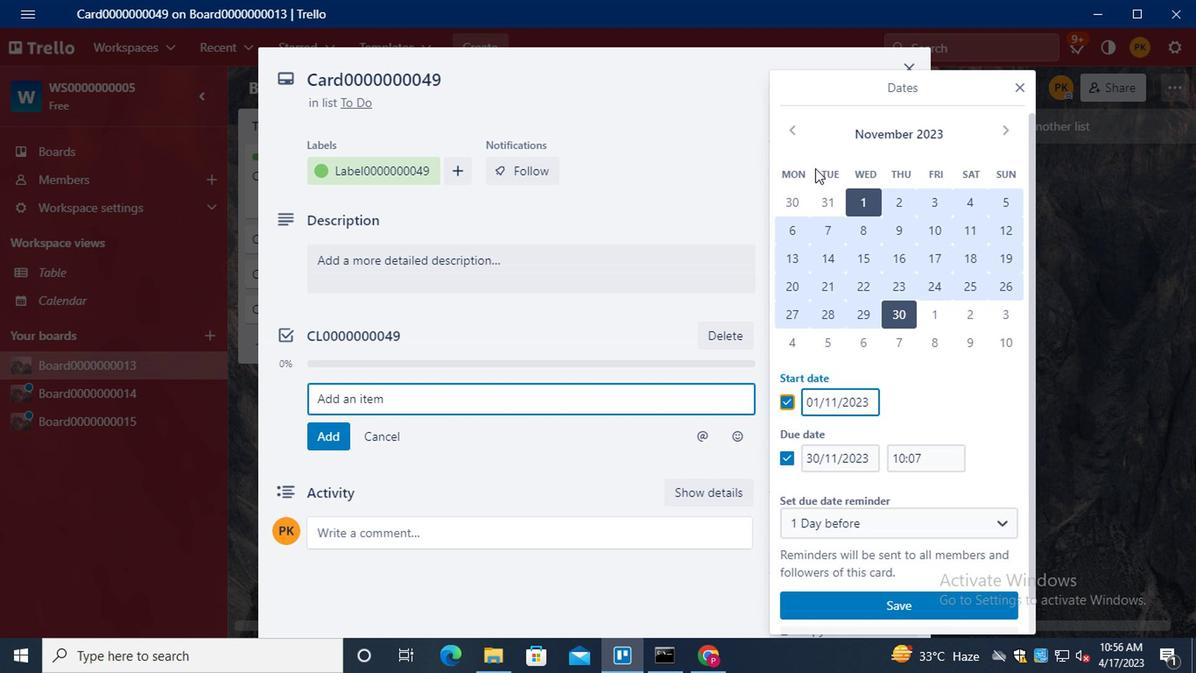 
Action: Mouse pressed left at (792, 133)
Screenshot: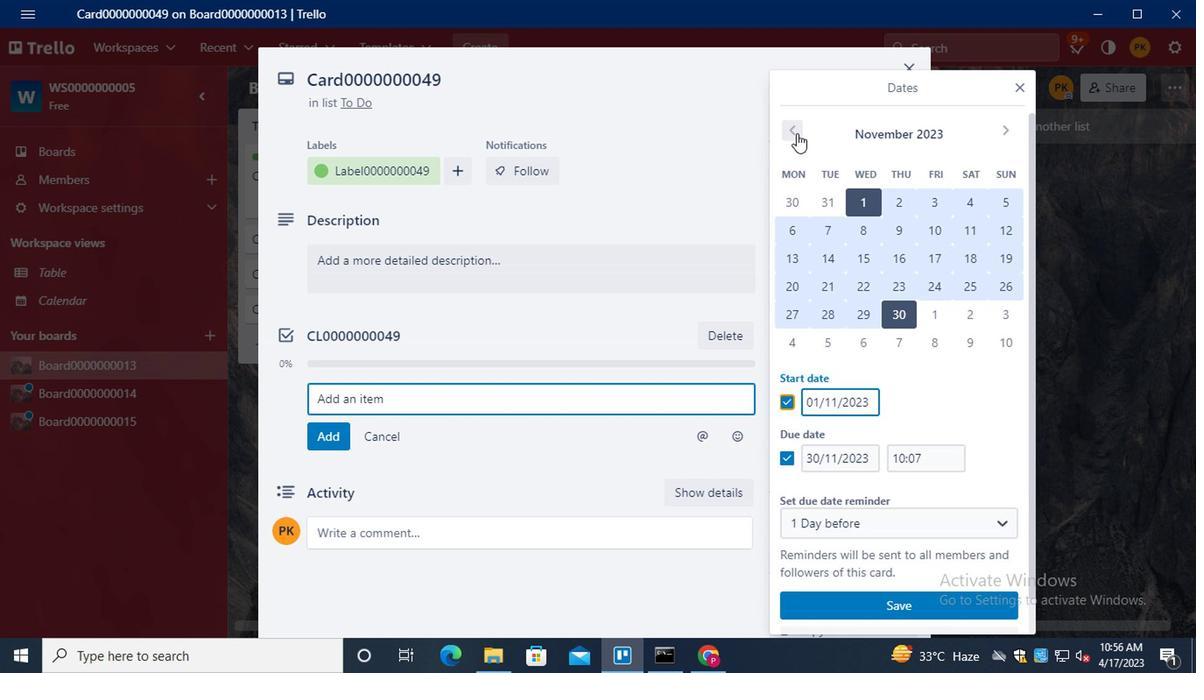 
Action: Mouse pressed left at (792, 133)
Screenshot: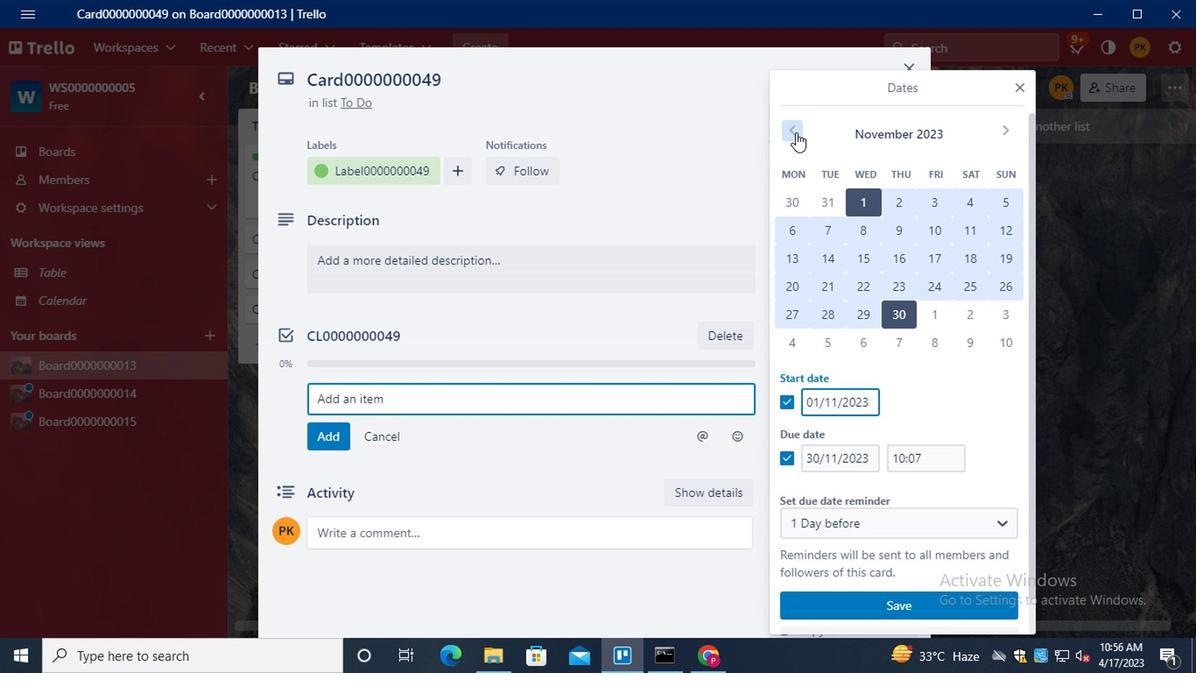 
Action: Mouse pressed left at (792, 133)
Screenshot: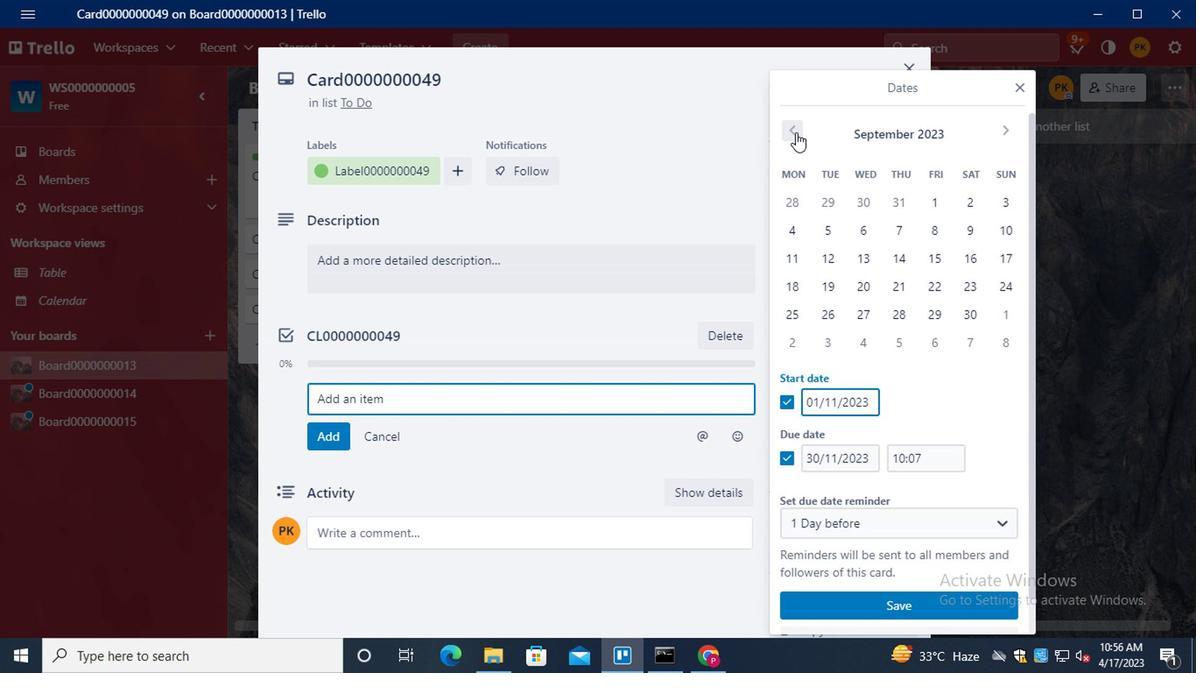 
Action: Mouse moved to (785, 137)
Screenshot: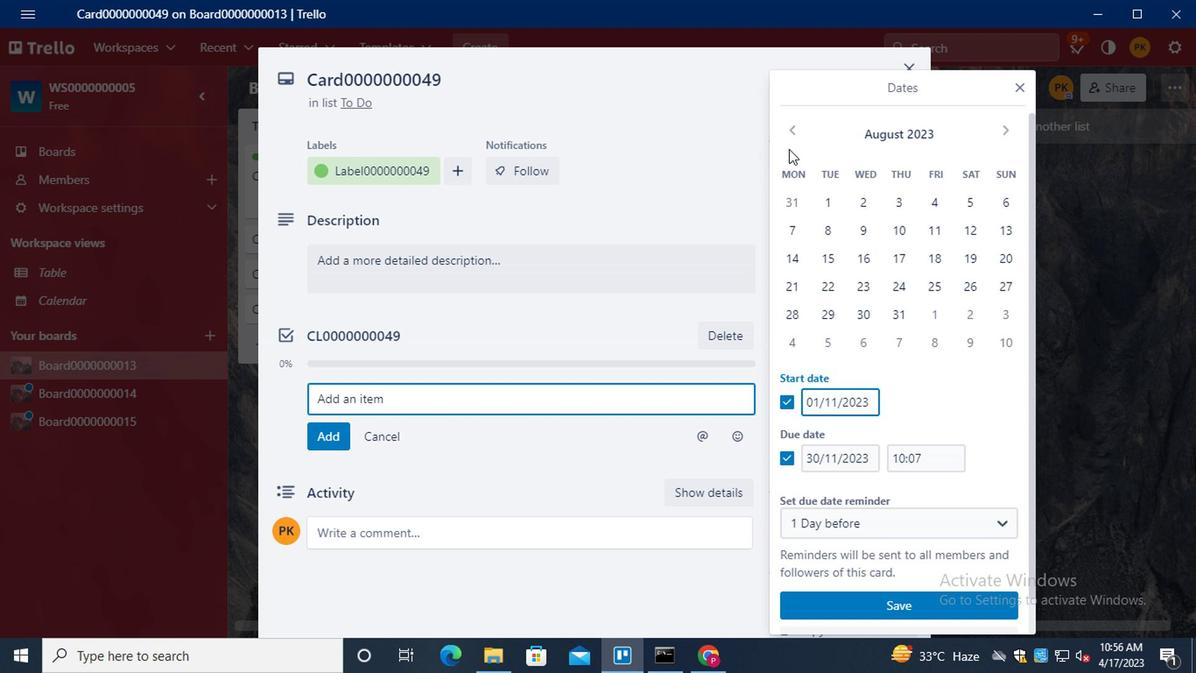 
Action: Mouse pressed left at (785, 137)
Screenshot: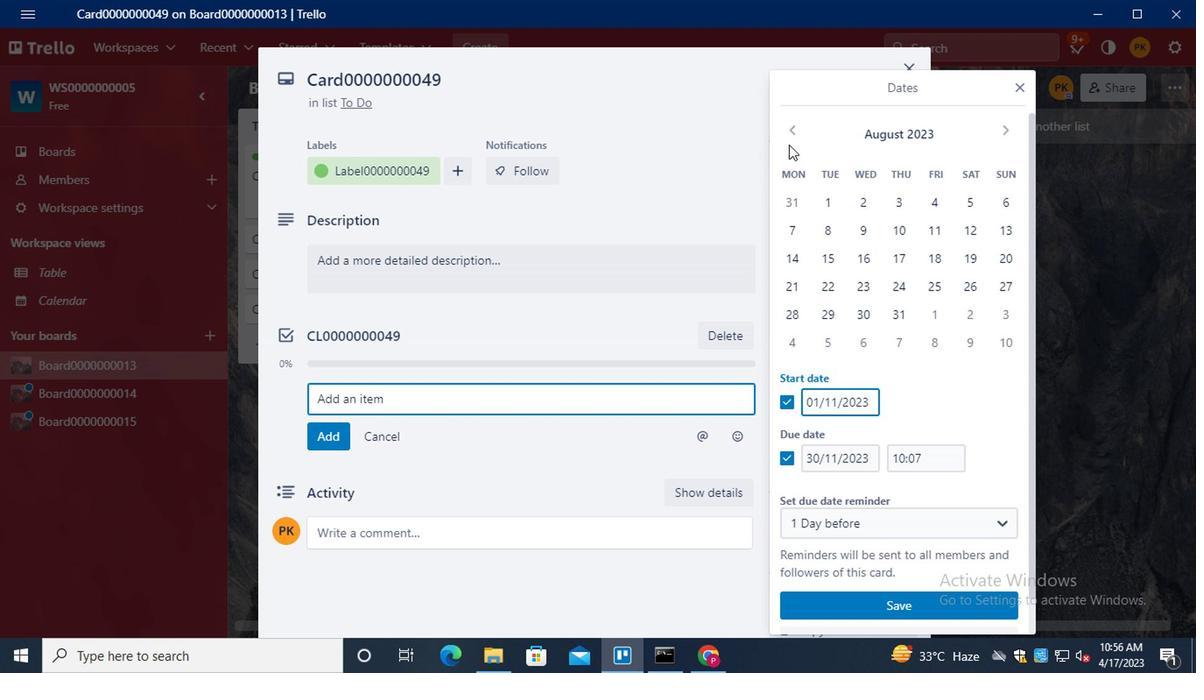 
Action: Mouse pressed left at (785, 137)
Screenshot: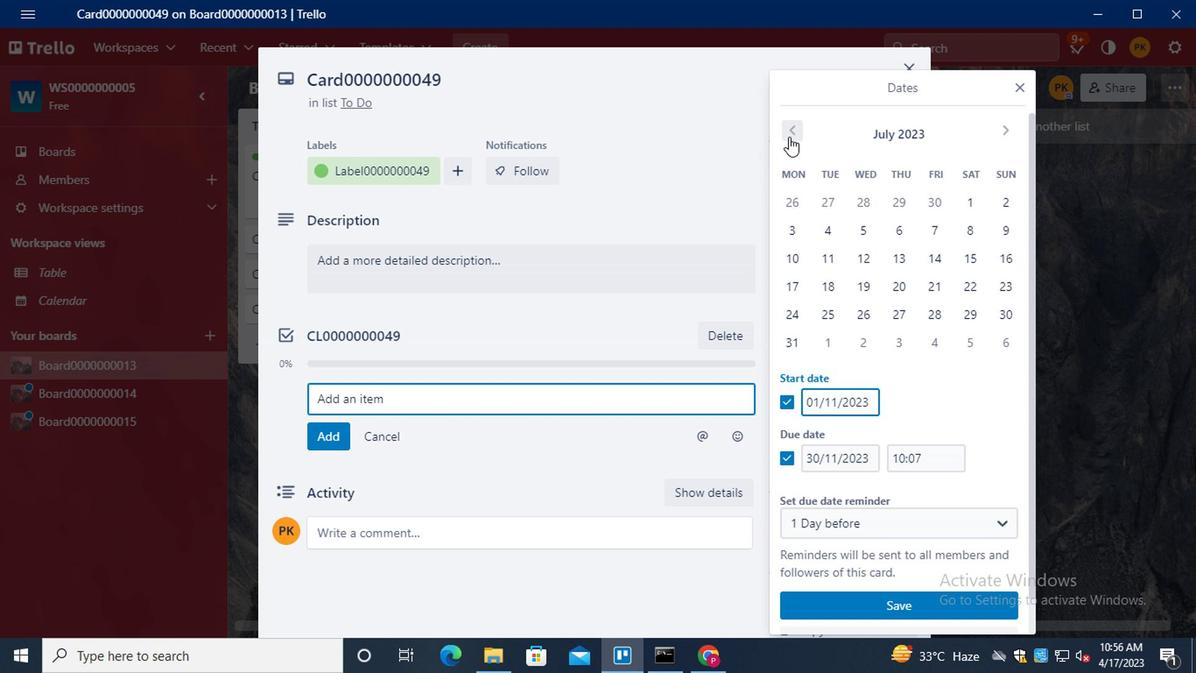 
Action: Mouse pressed left at (785, 137)
Screenshot: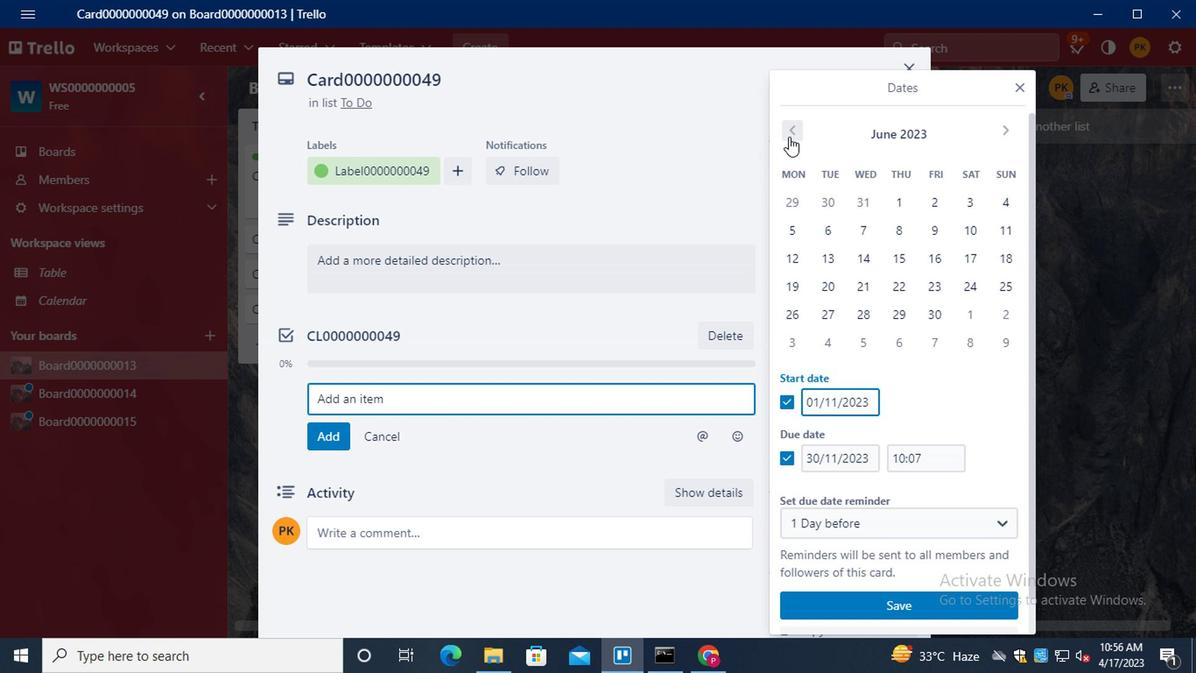 
Action: Mouse pressed left at (785, 137)
Screenshot: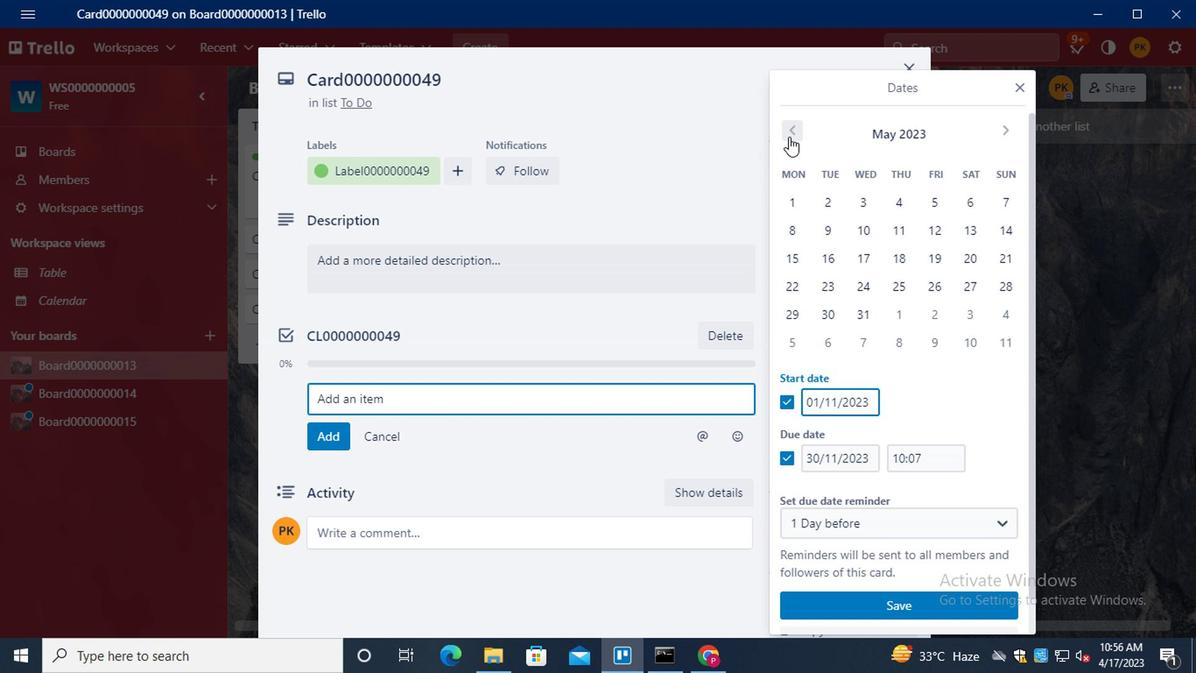 
Action: Mouse moved to (964, 232)
Screenshot: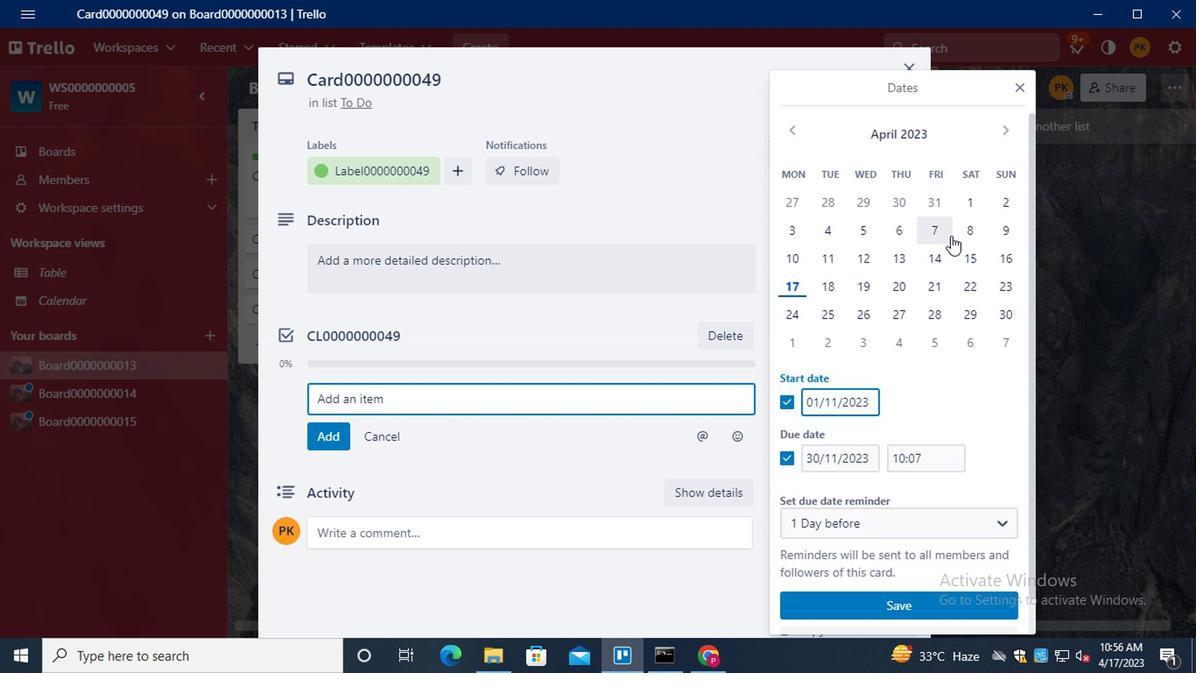 
Action: Mouse pressed left at (964, 232)
Screenshot: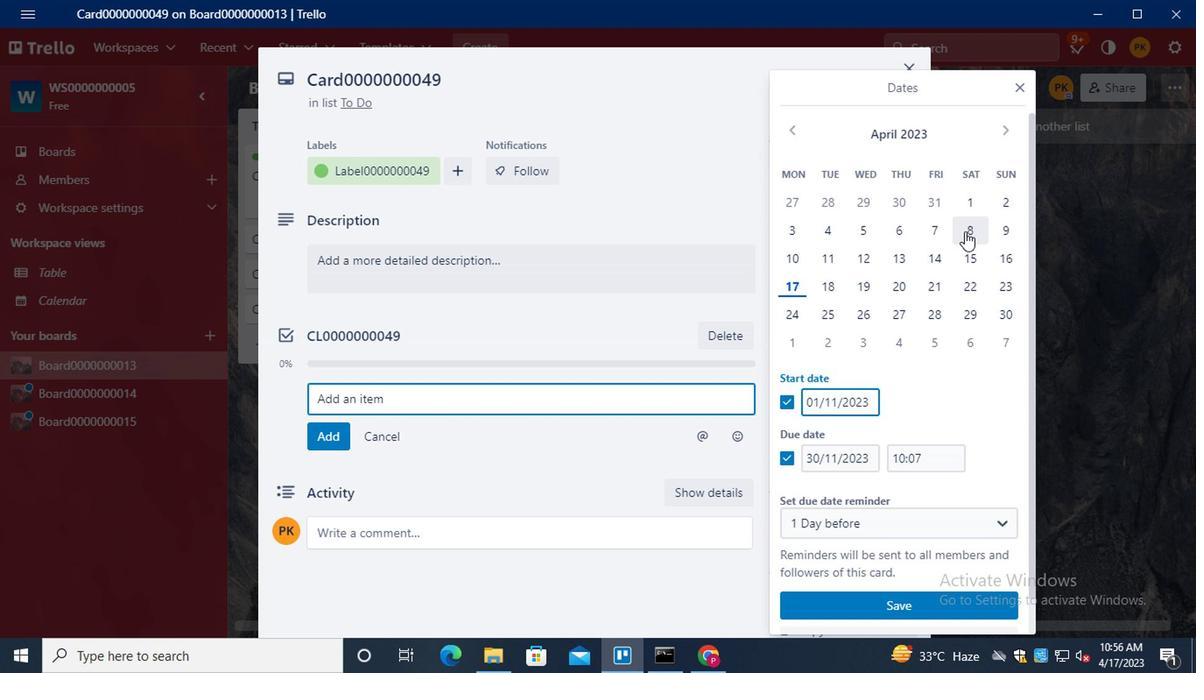 
Action: Mouse moved to (1014, 311)
Screenshot: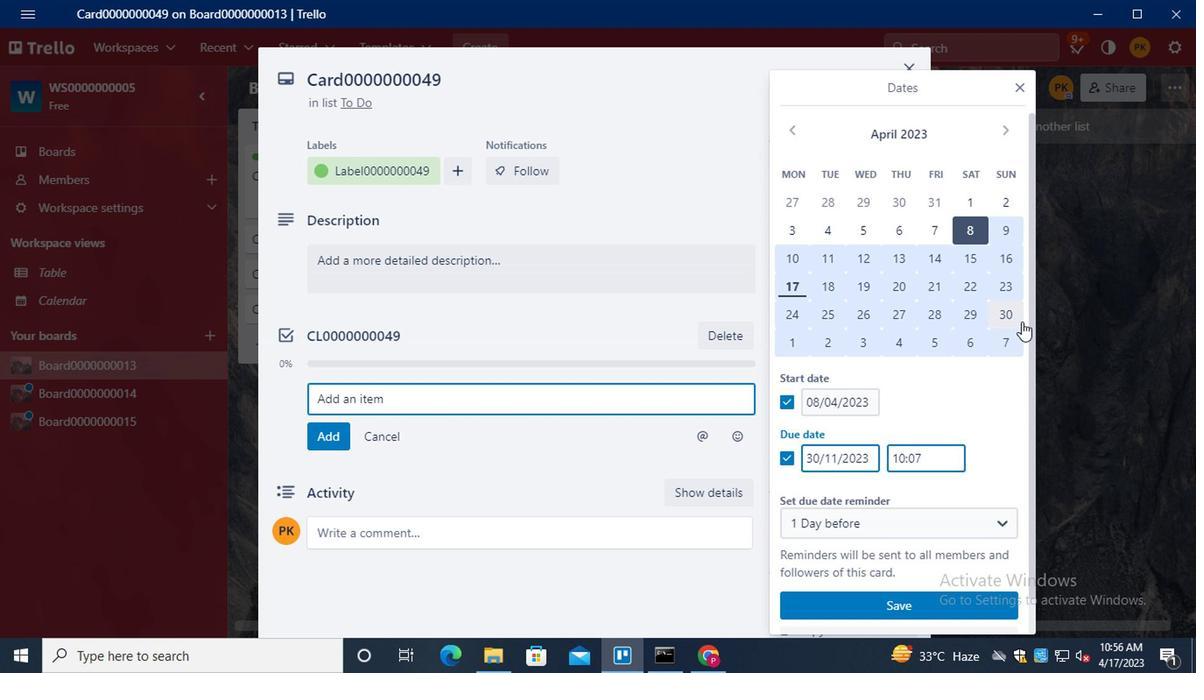 
Action: Mouse pressed left at (1014, 311)
Screenshot: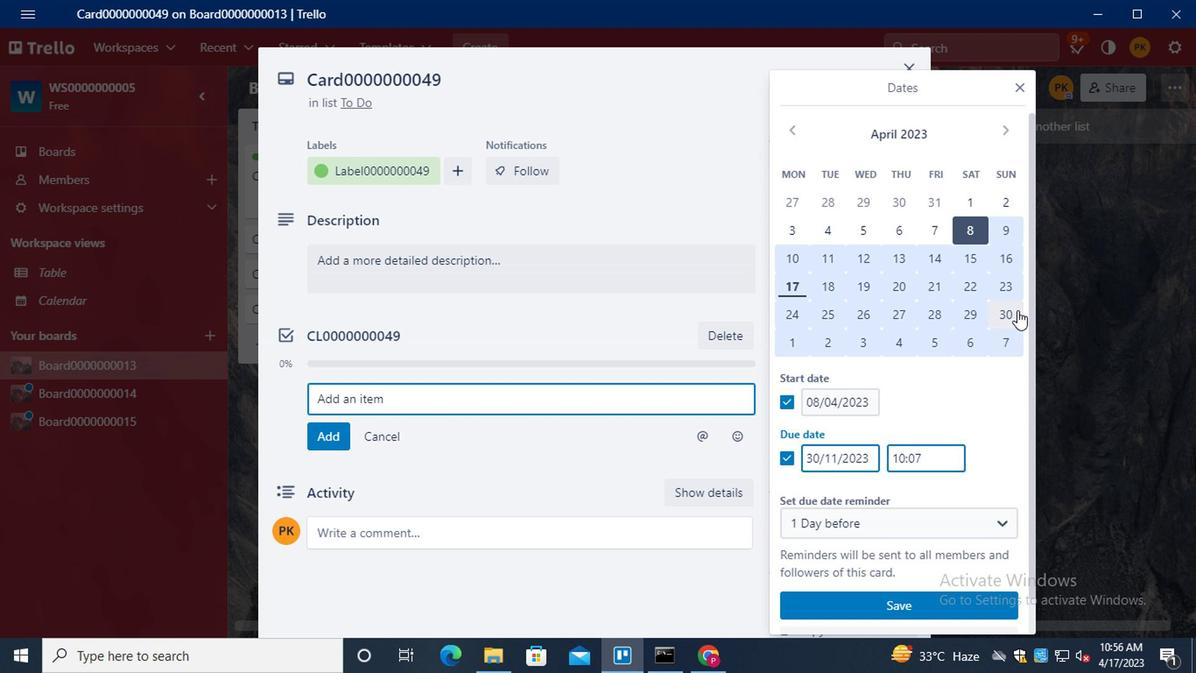 
Action: Mouse moved to (927, 605)
Screenshot: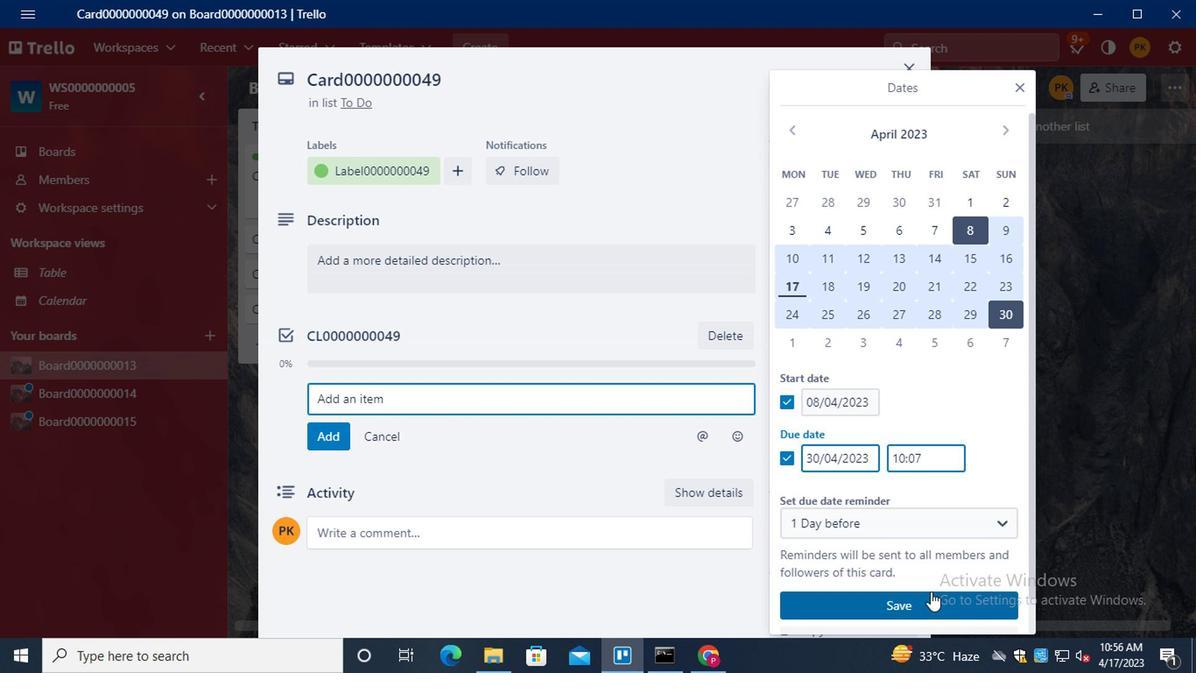 
Action: Mouse pressed left at (927, 605)
Screenshot: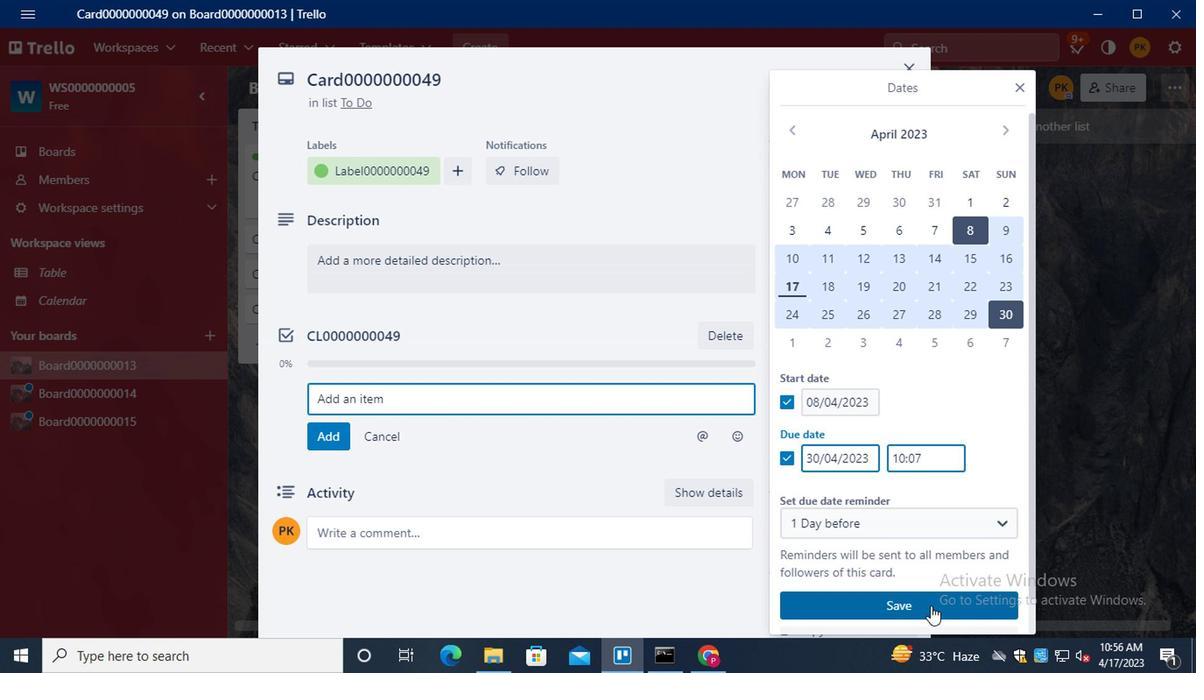 
Action: Mouse moved to (808, 254)
Screenshot: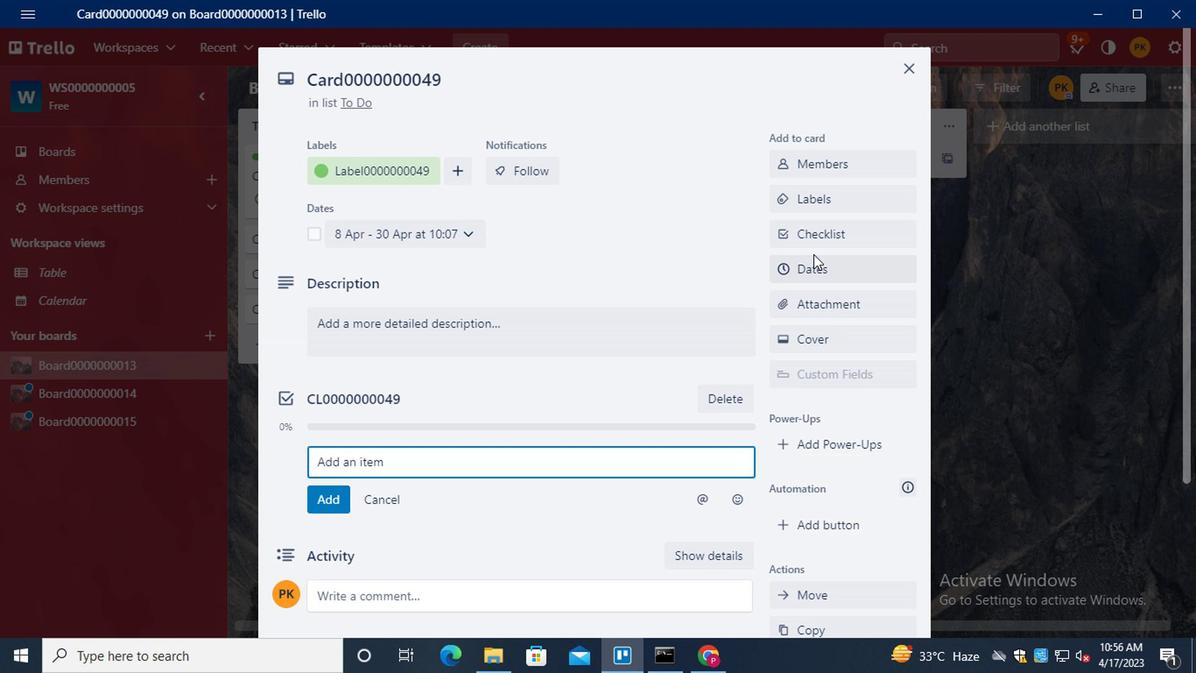 
